 Task: Look for space in Murīdke, Pakistan from 11th June, 2023 to 15th June, 2023 for 2 adults in price range Rs.7000 to Rs.16000. Place can be private room with 1  bedroom having 2 beds and 1 bathroom. Property type can be house, flat, guest house, hotel. Booking option can be shelf check-in. Required host language is English.
Action: Mouse moved to (558, 86)
Screenshot: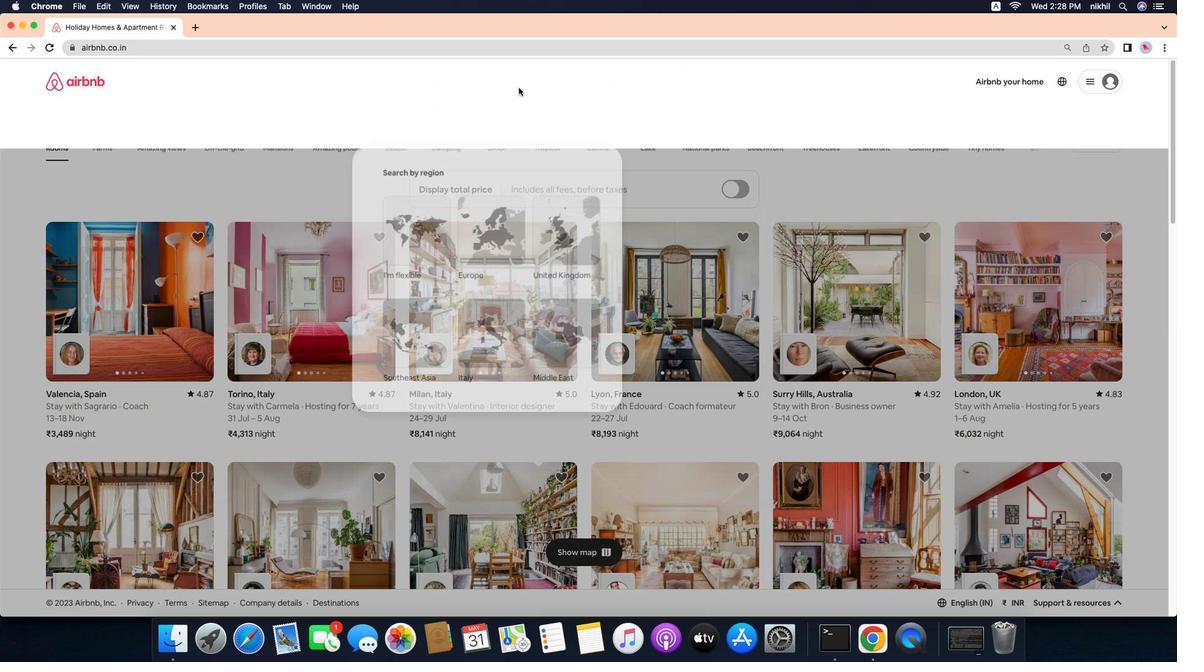 
Action: Mouse pressed left at (558, 86)
Screenshot: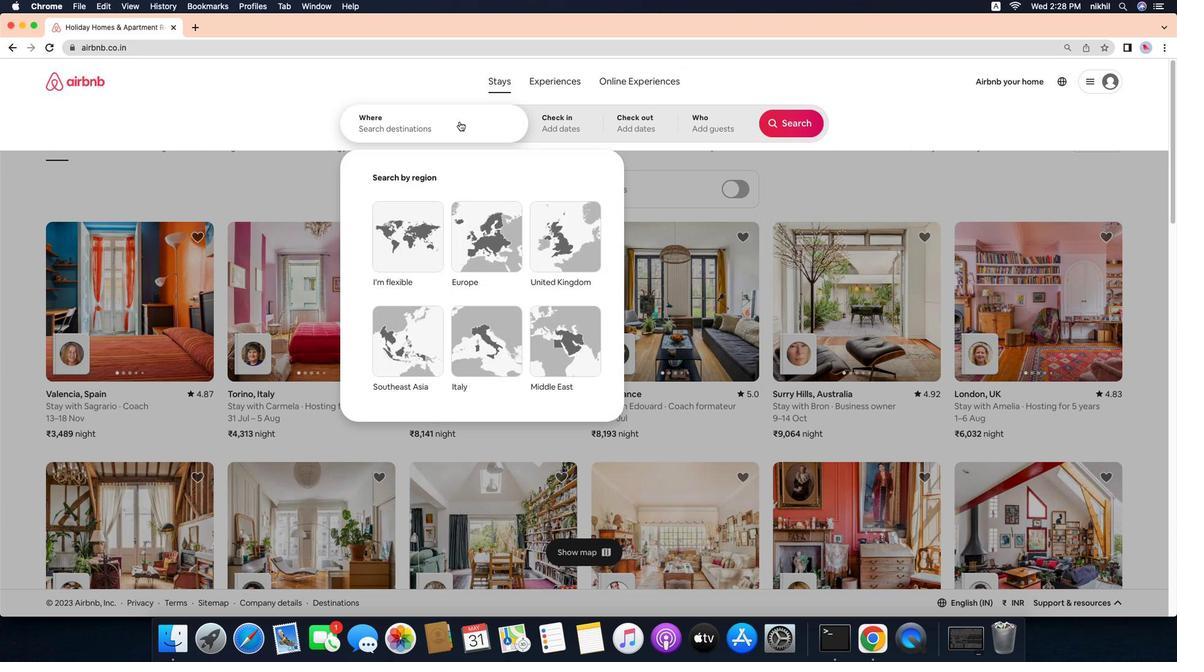 
Action: Mouse moved to (555, 92)
Screenshot: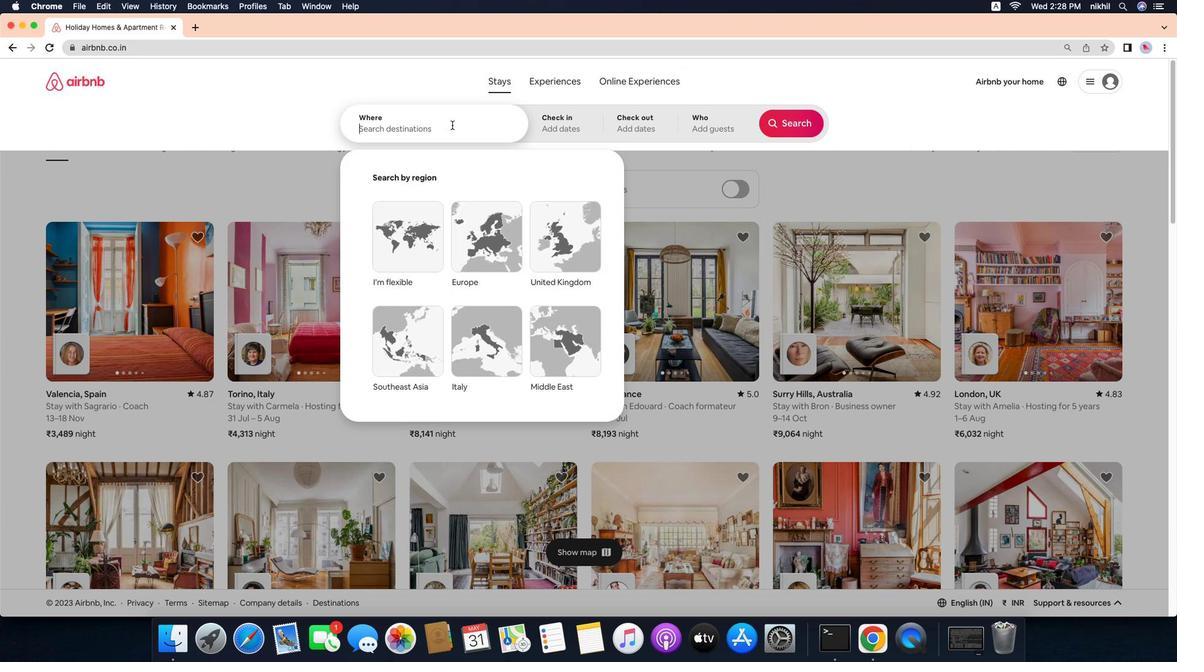 
Action: Mouse pressed left at (555, 92)
Screenshot: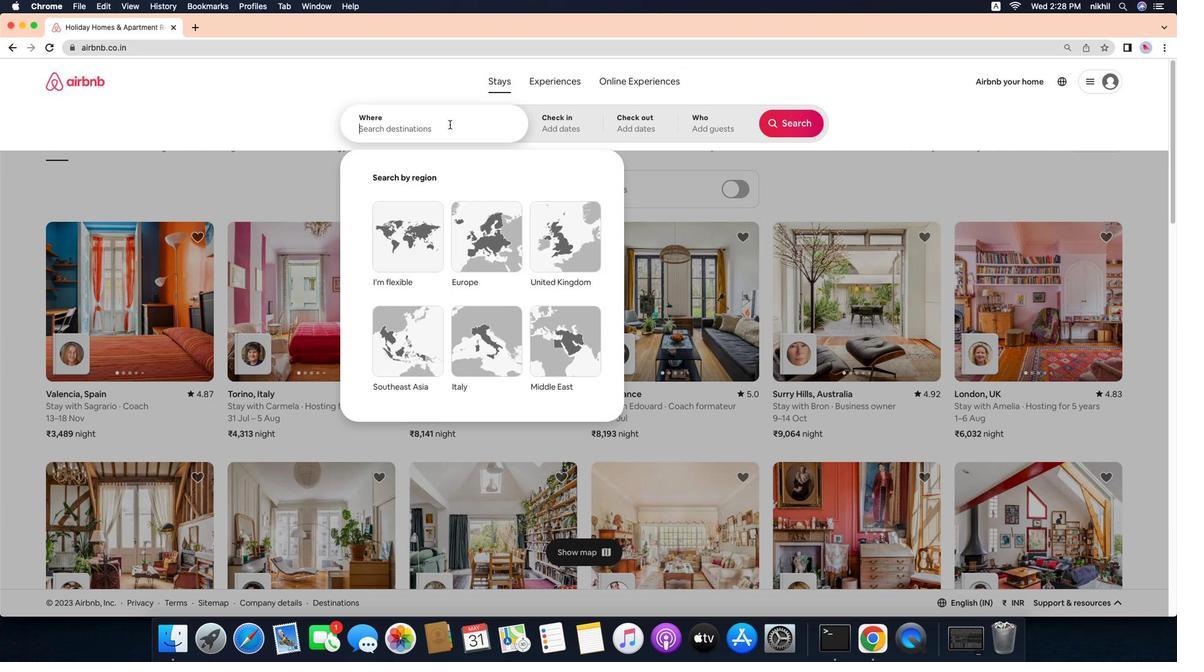 
Action: Mouse moved to (482, 133)
Screenshot: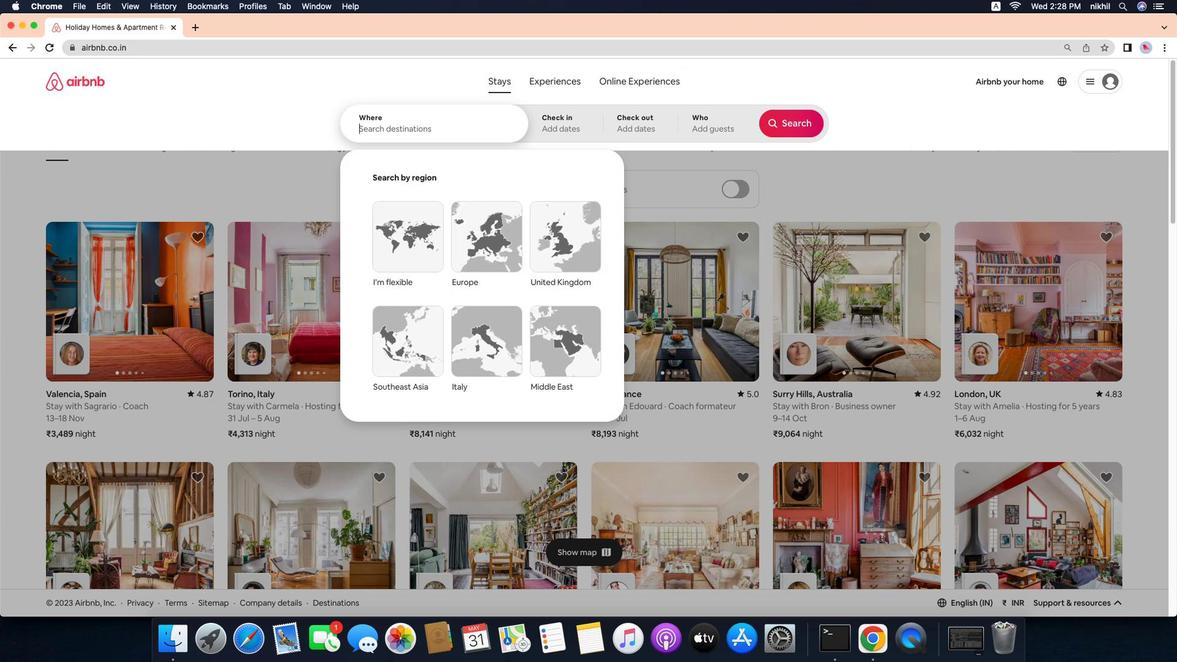 
Action: Mouse pressed left at (482, 133)
Screenshot: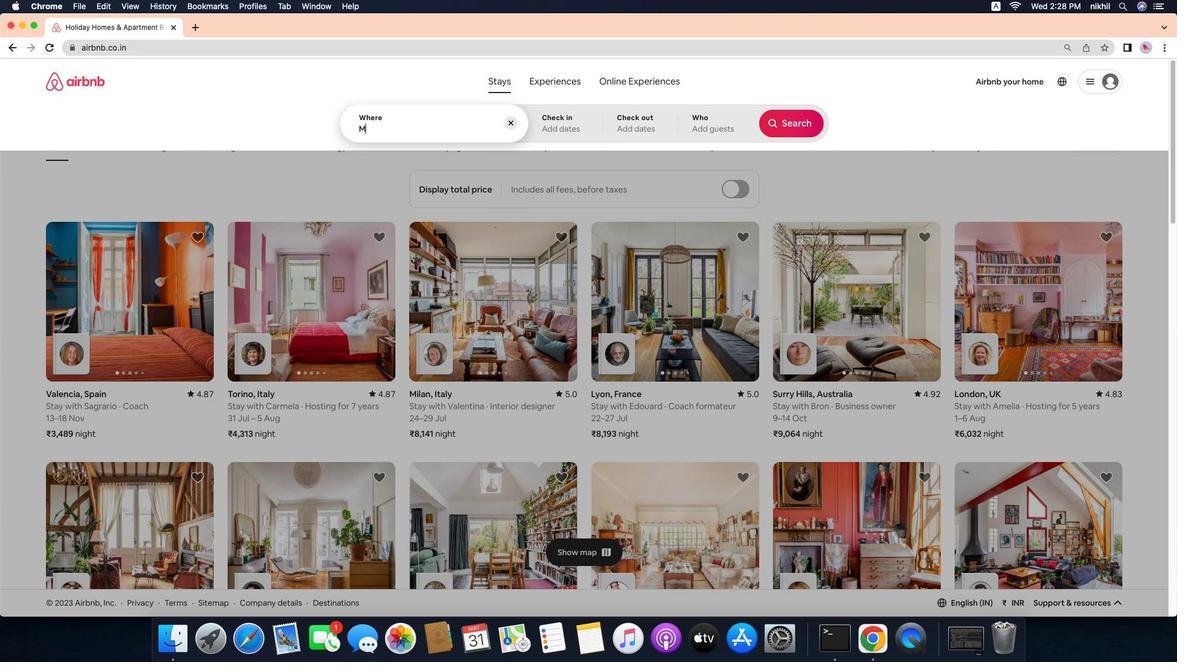 
Action: Mouse moved to (479, 132)
Screenshot: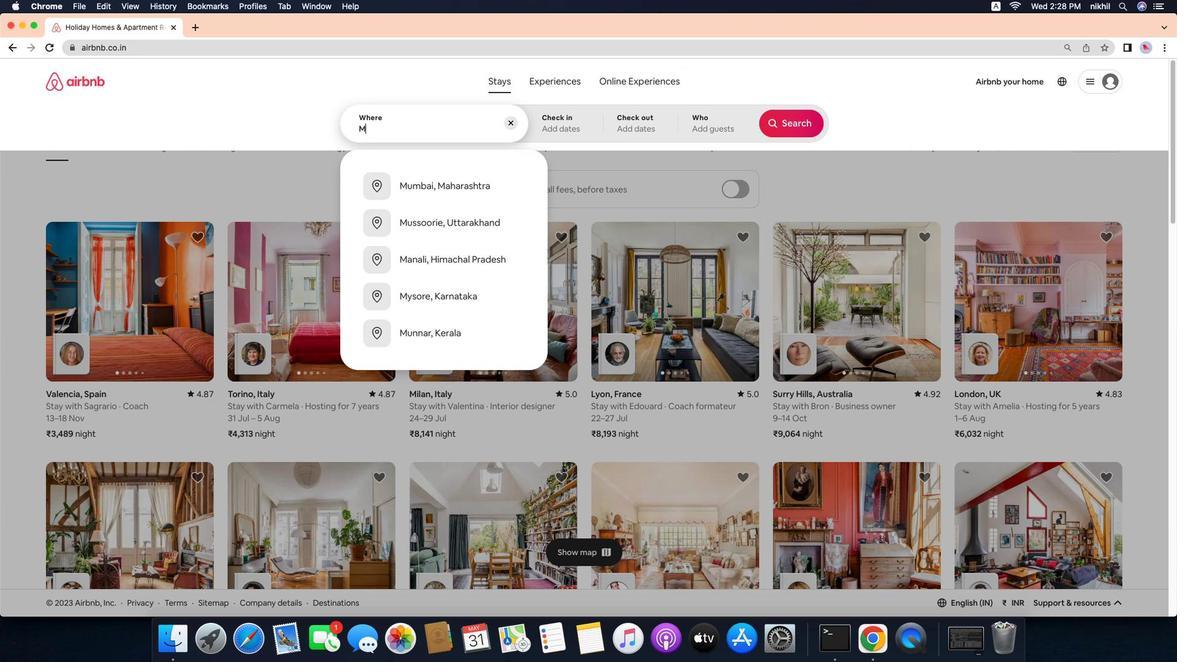 
Action: Key pressed Key.caps_lock'M'Key.caps_lock'u''r''i''d''k''e'','
Screenshot: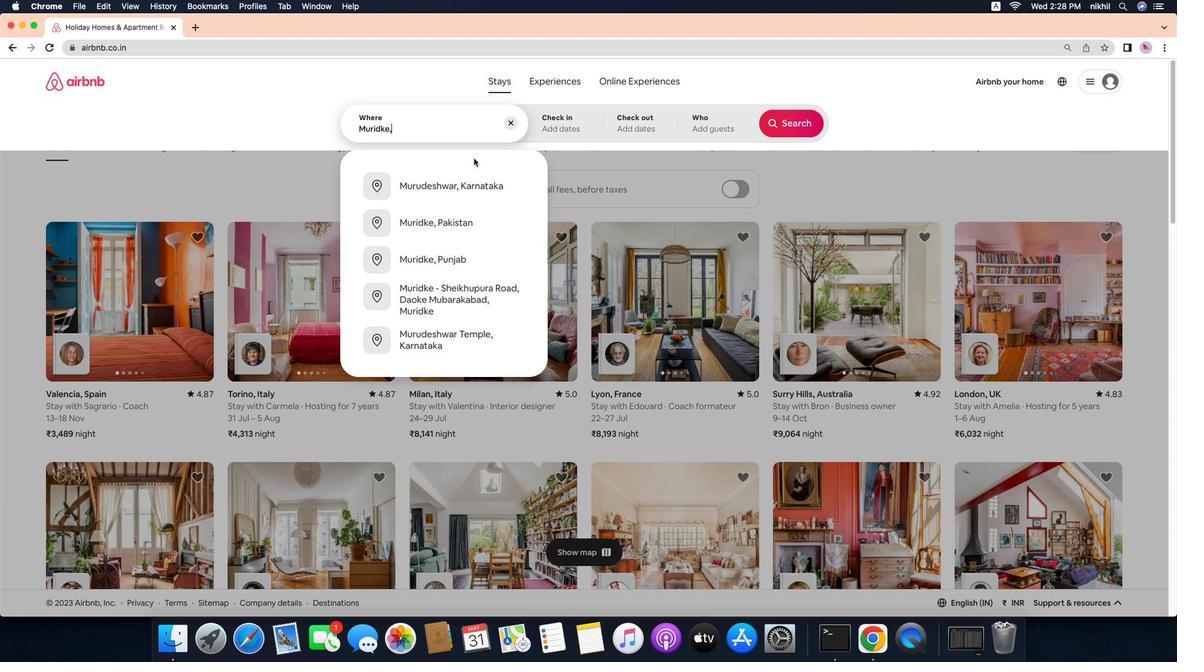 
Action: Mouse moved to (498, 240)
Screenshot: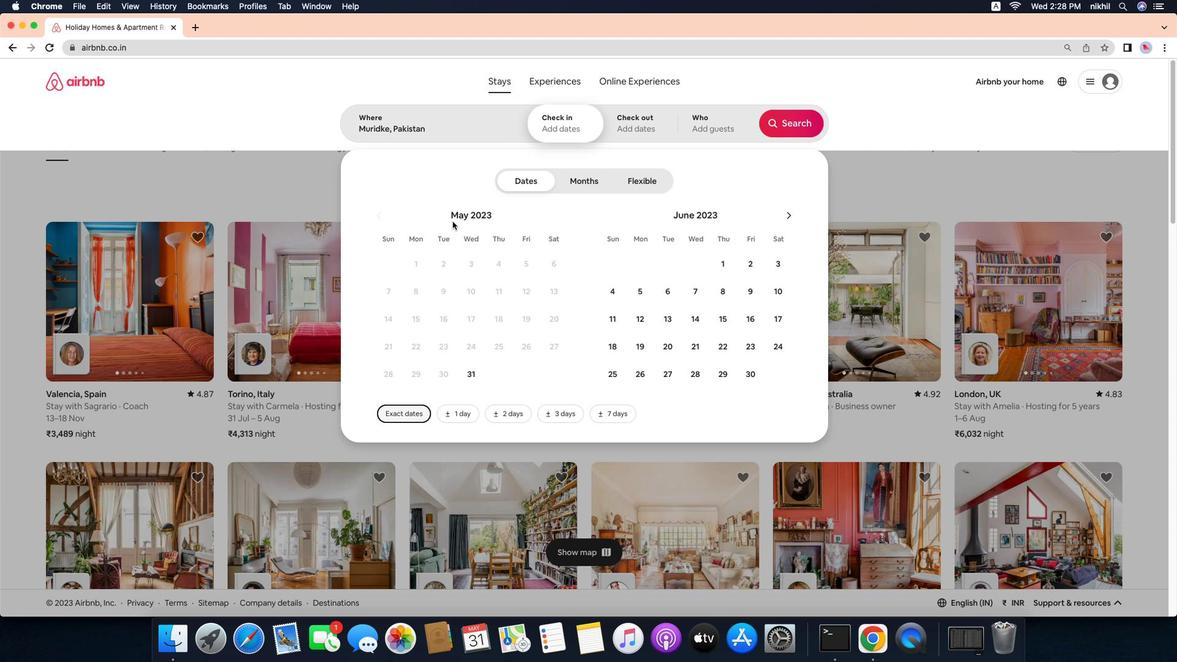 
Action: Mouse pressed left at (498, 240)
Screenshot: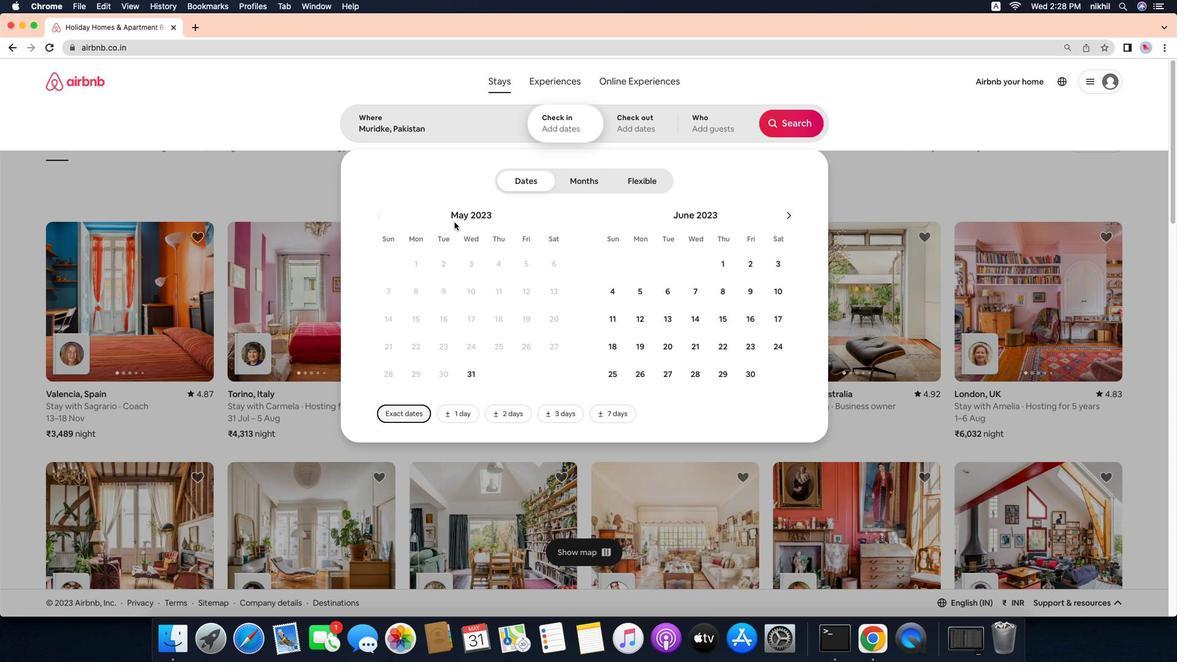 
Action: Mouse moved to (657, 339)
Screenshot: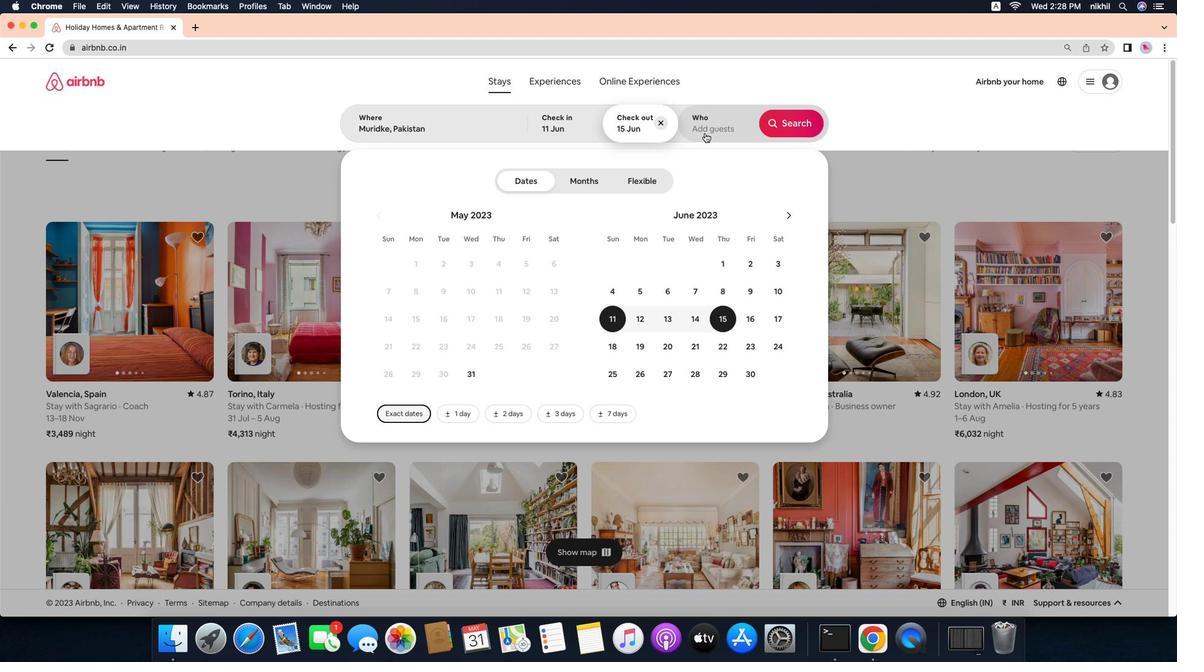 
Action: Mouse pressed left at (657, 339)
Screenshot: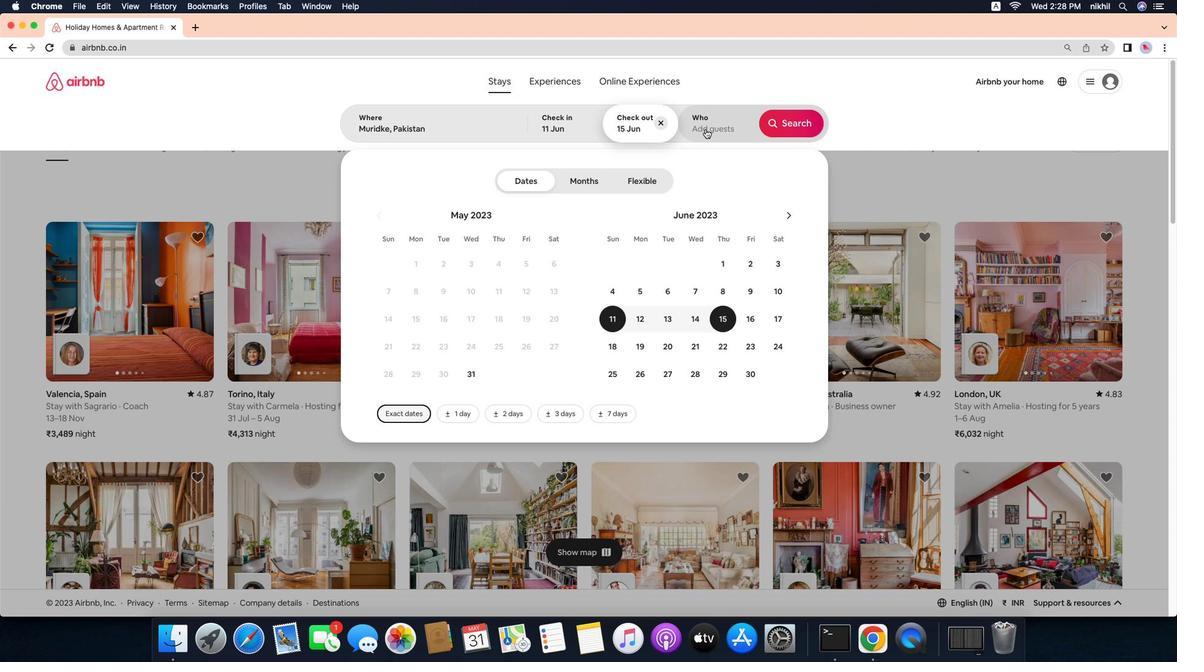 
Action: Mouse moved to (761, 343)
Screenshot: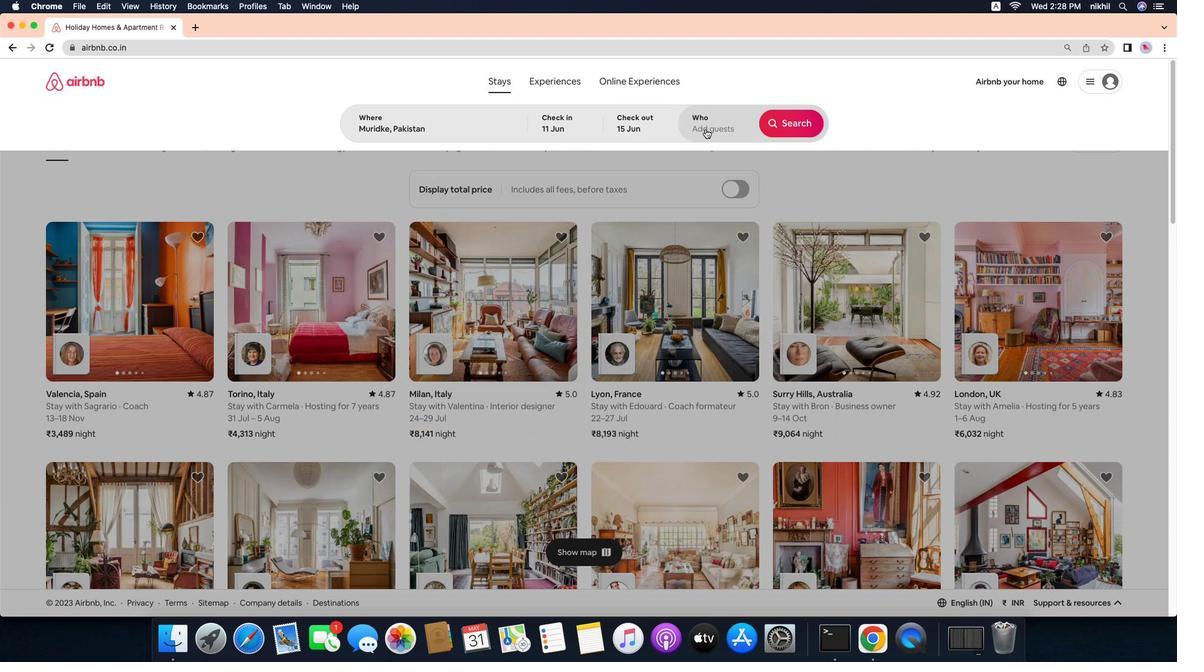 
Action: Mouse pressed left at (761, 343)
Screenshot: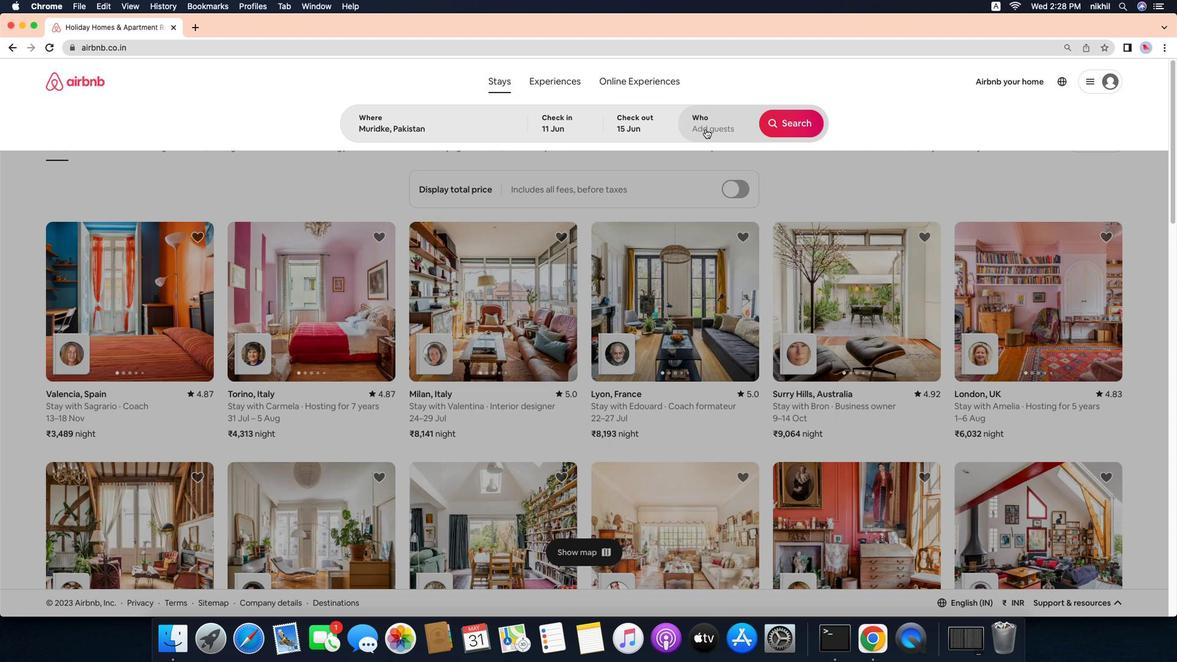 
Action: Mouse moved to (752, 137)
Screenshot: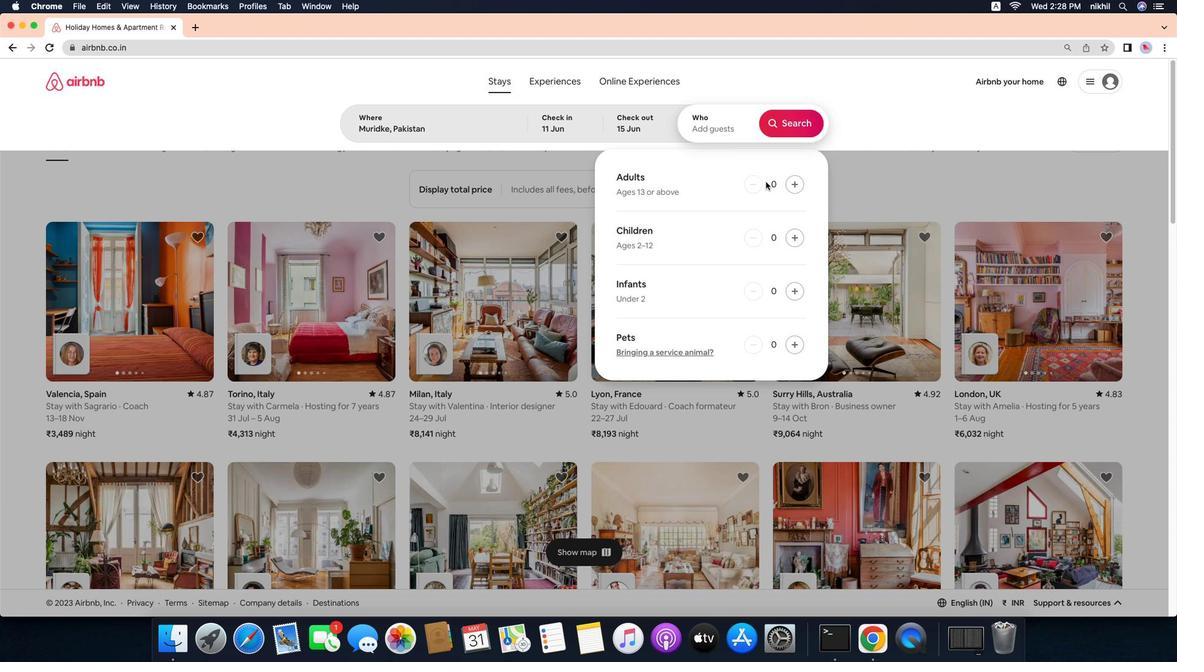
Action: Mouse pressed left at (752, 137)
Screenshot: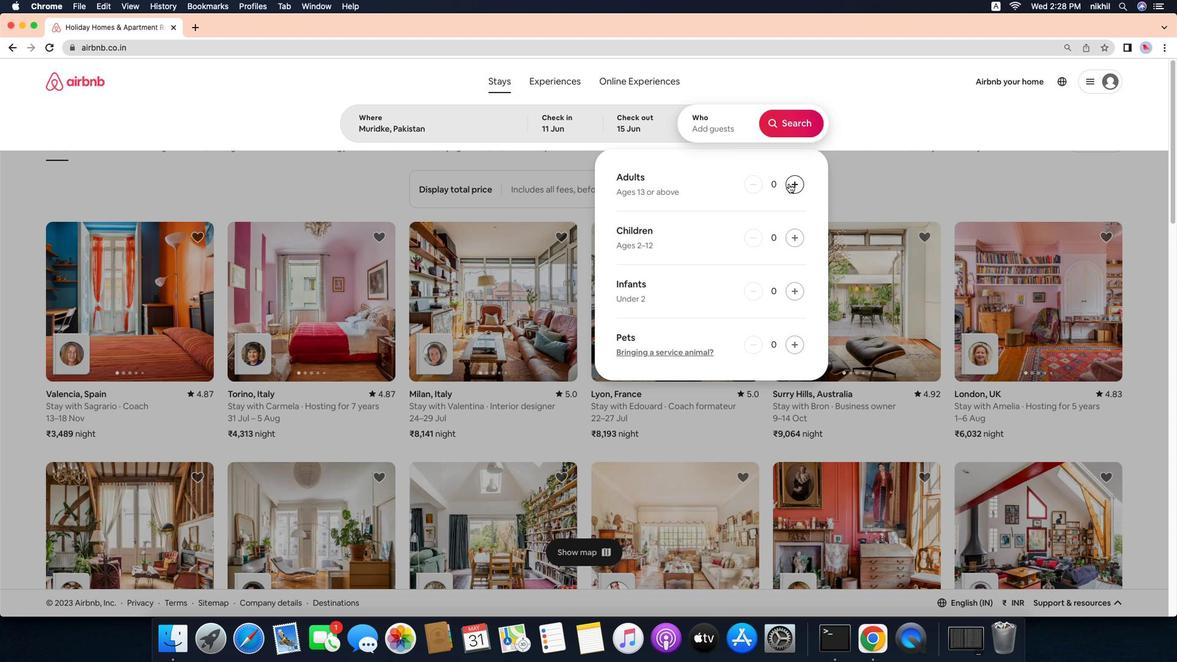 
Action: Mouse moved to (842, 195)
Screenshot: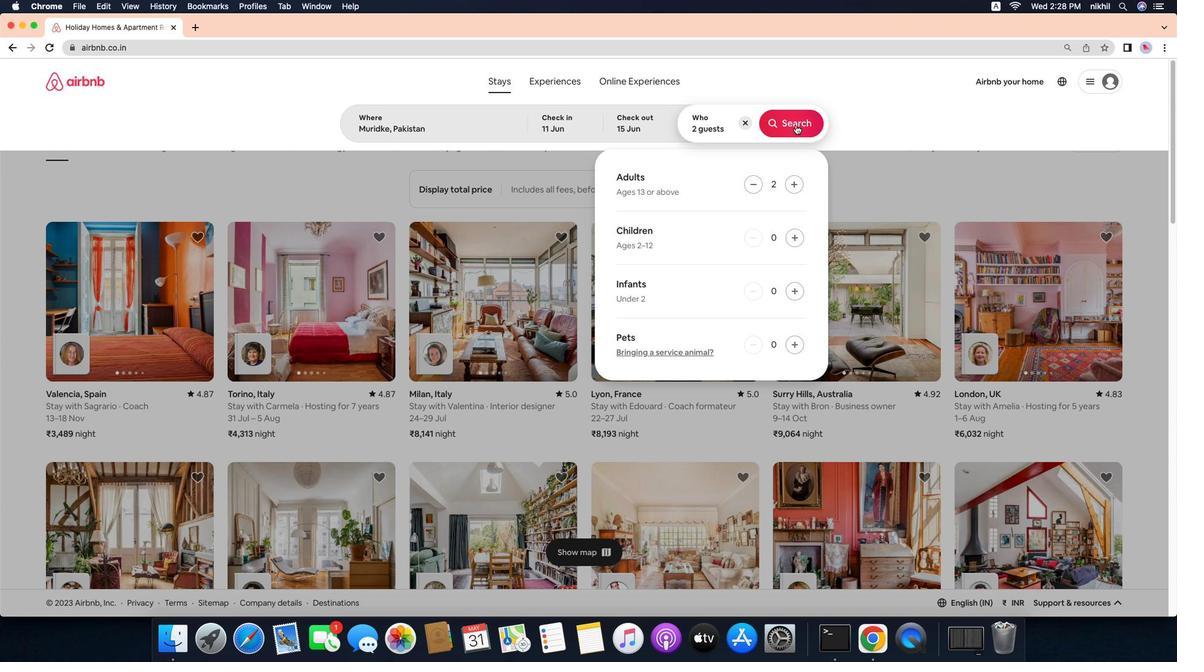 
Action: Mouse pressed left at (842, 195)
Screenshot: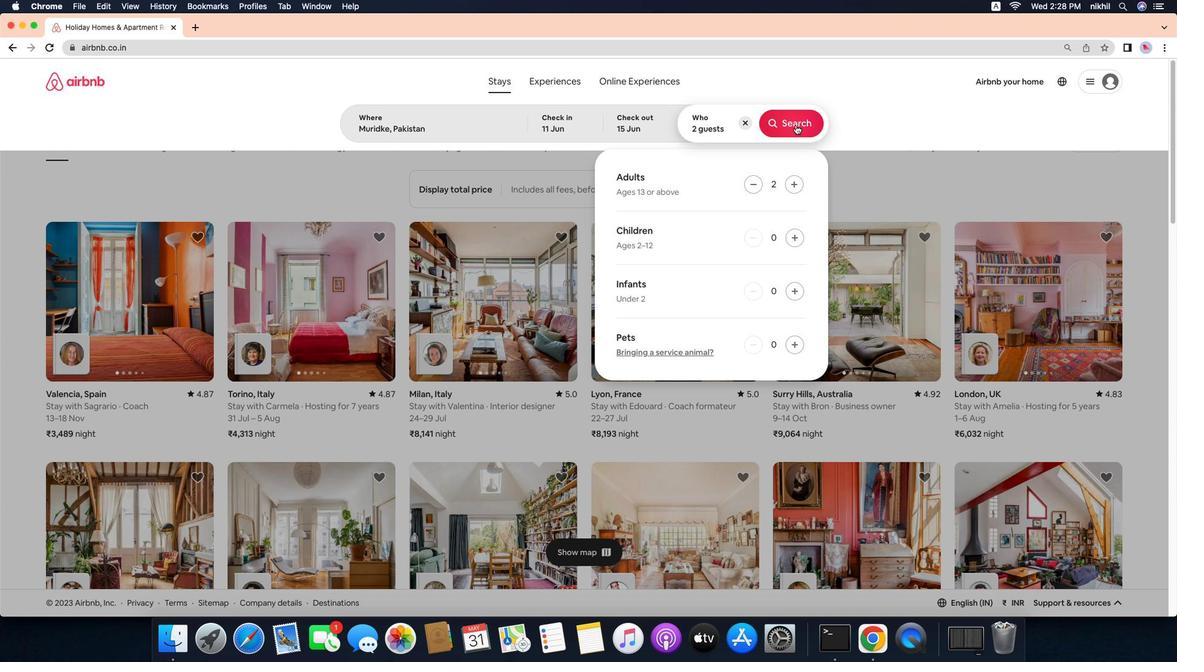 
Action: Mouse pressed left at (842, 195)
Screenshot: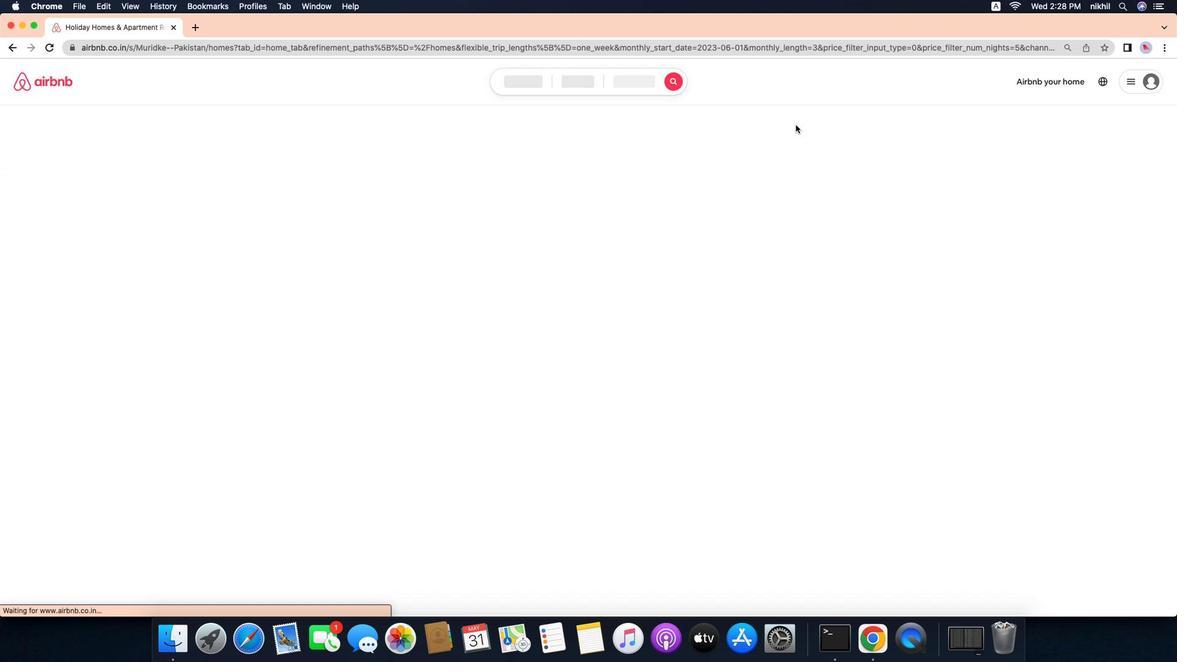
Action: Mouse moved to (849, 133)
Screenshot: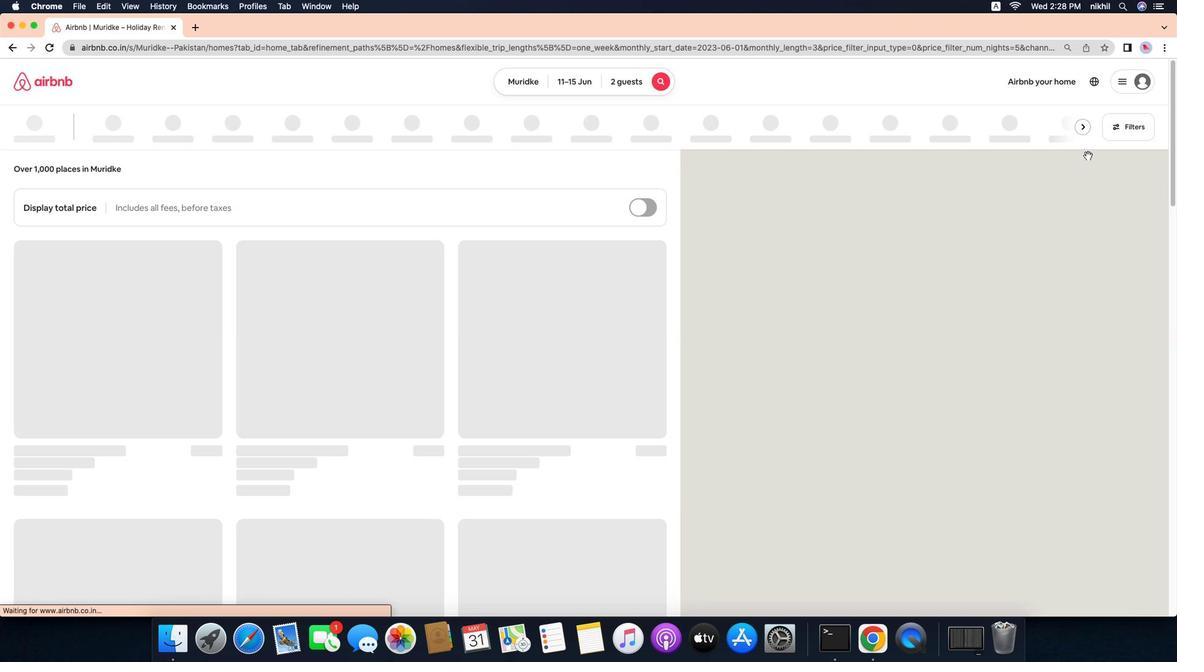 
Action: Mouse pressed left at (849, 133)
Screenshot: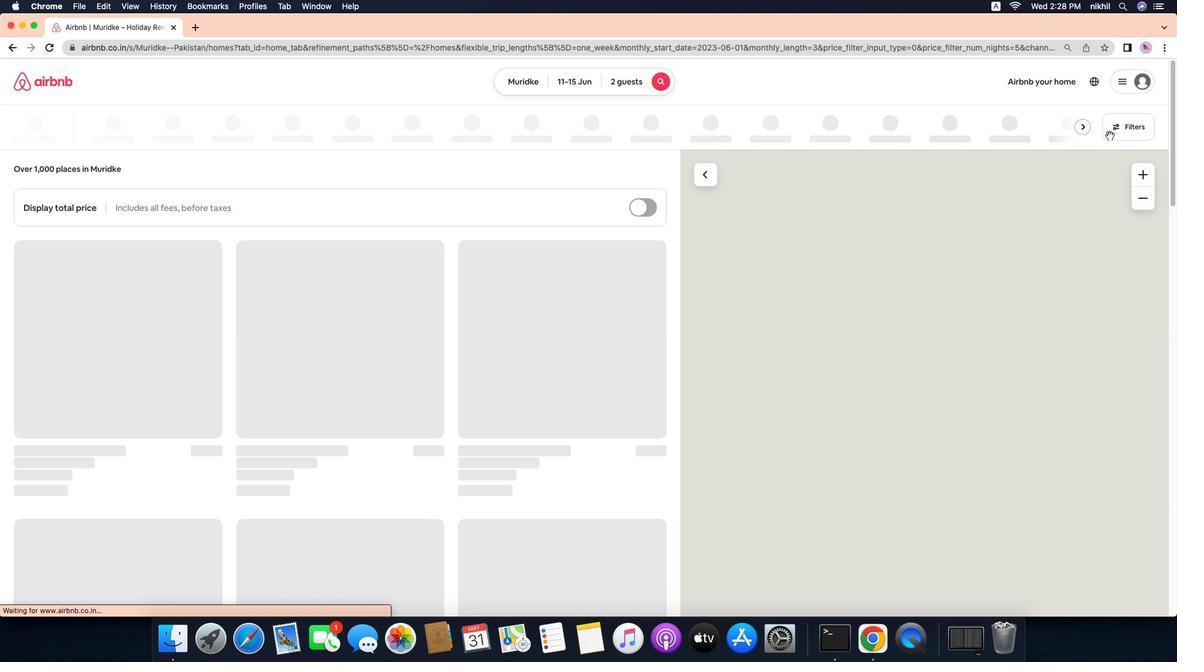 
Action: Mouse moved to (1187, 139)
Screenshot: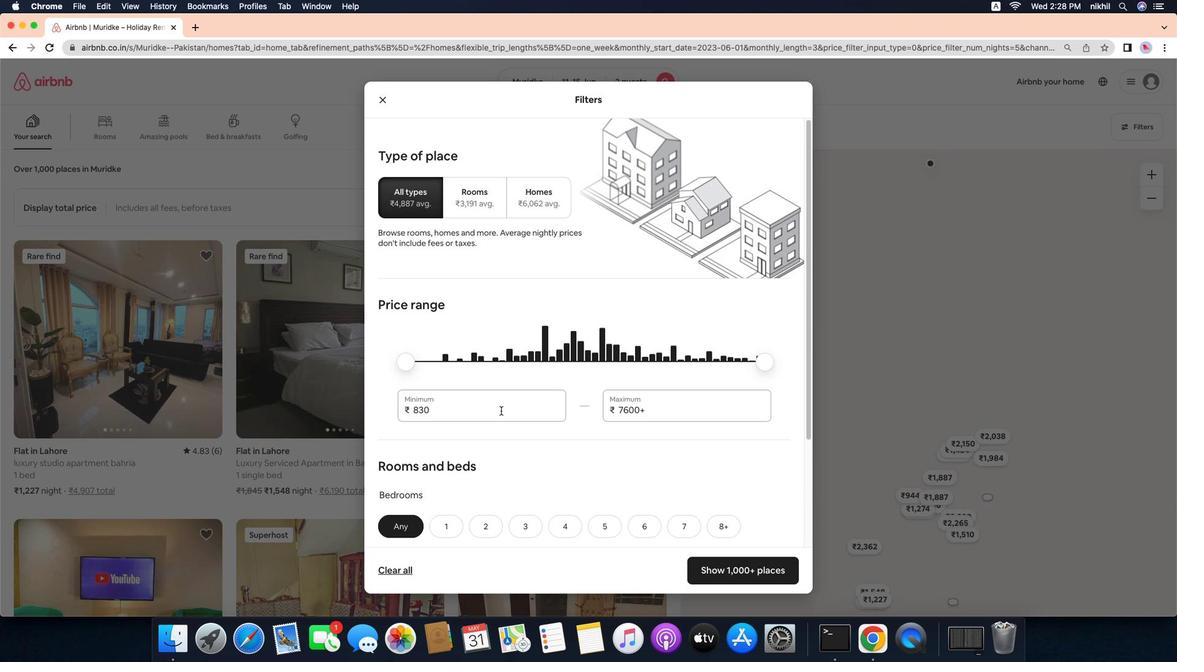 
Action: Mouse pressed left at (1187, 139)
Screenshot: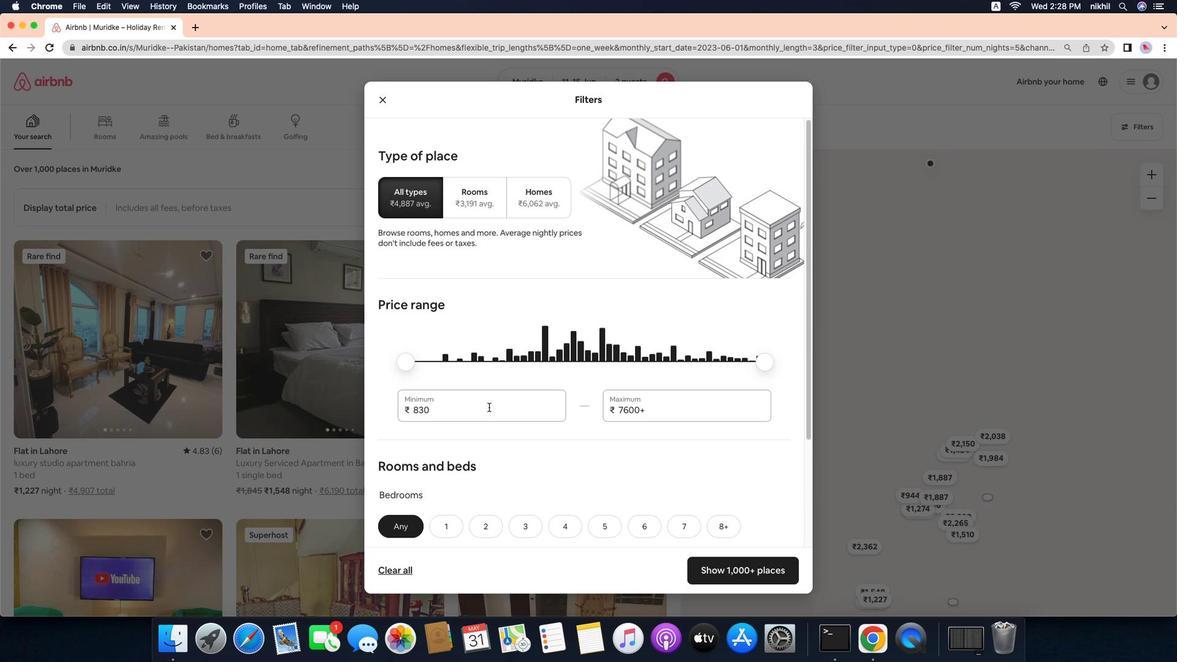 
Action: Mouse moved to (511, 433)
Screenshot: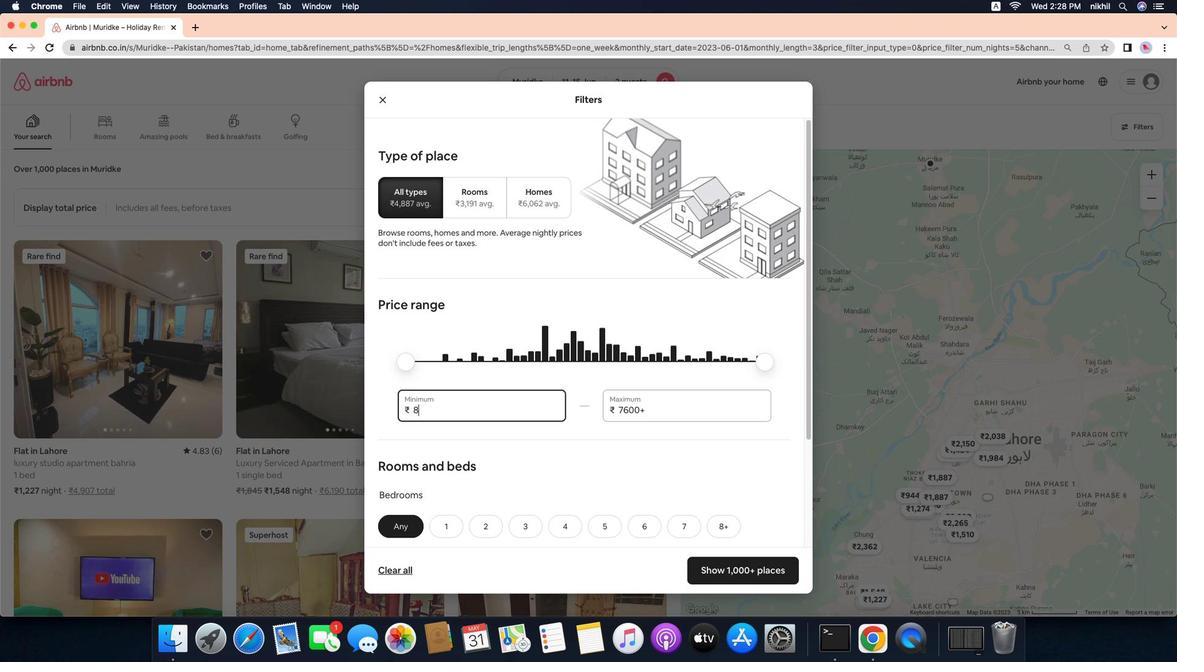 
Action: Mouse pressed left at (511, 433)
Screenshot: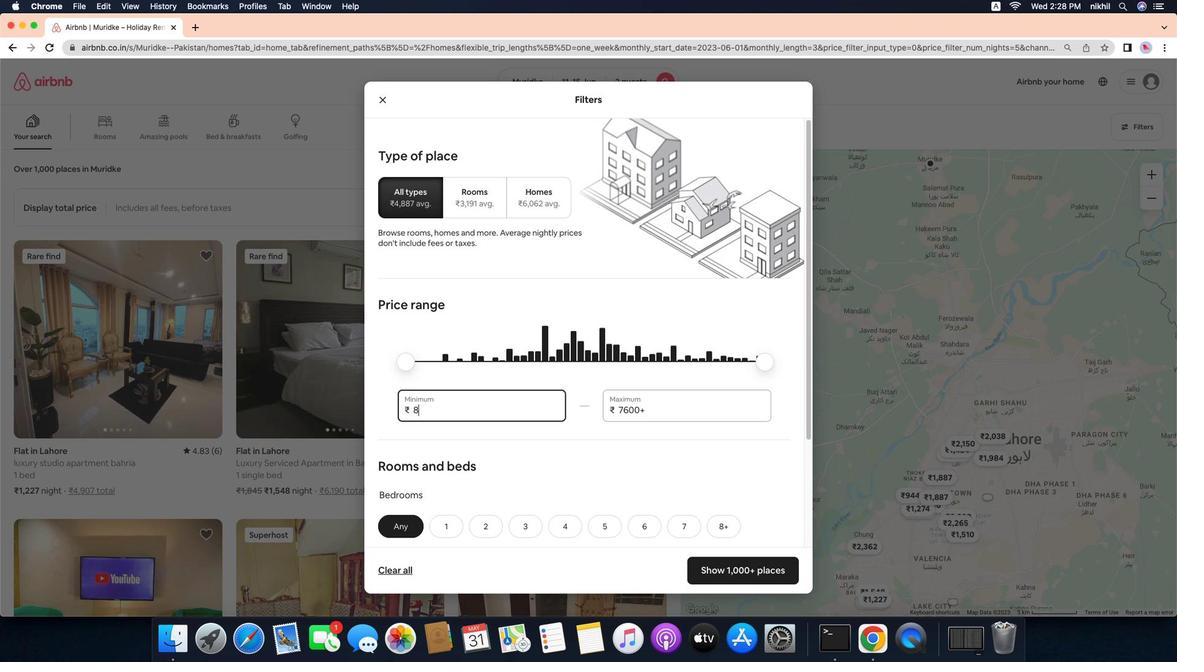
Action: Mouse moved to (509, 431)
Screenshot: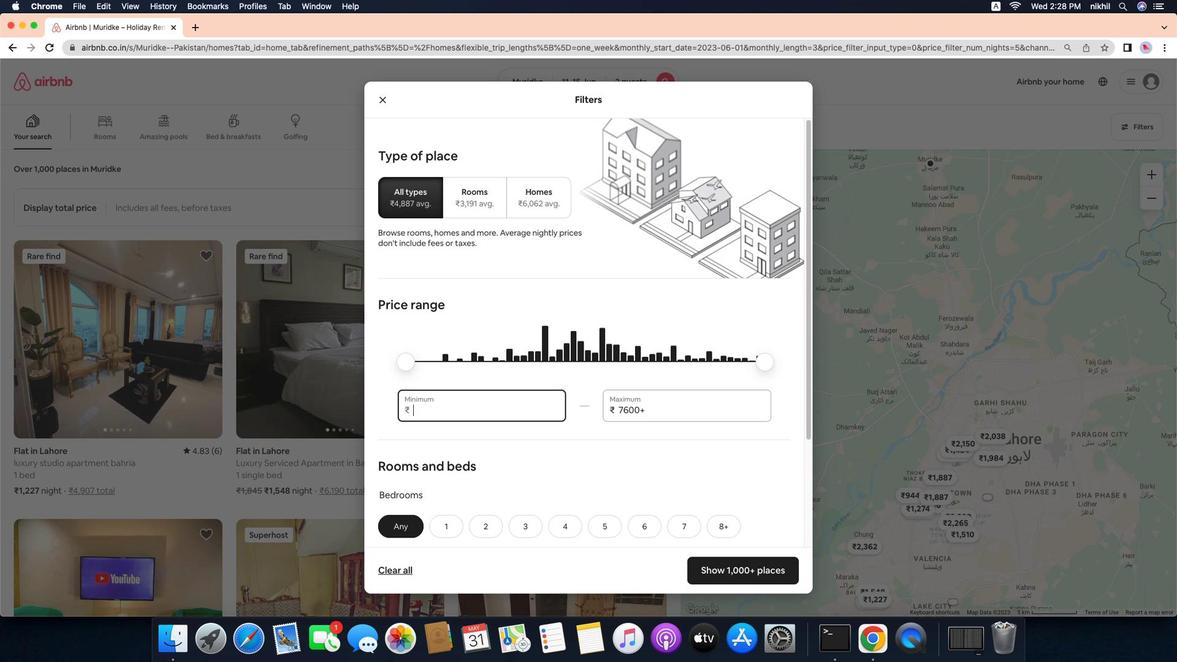 
Action: Key pressed Key.backspaceKey.backspaceKey.backspaceKey.backspace'7''0''0''0'
Screenshot: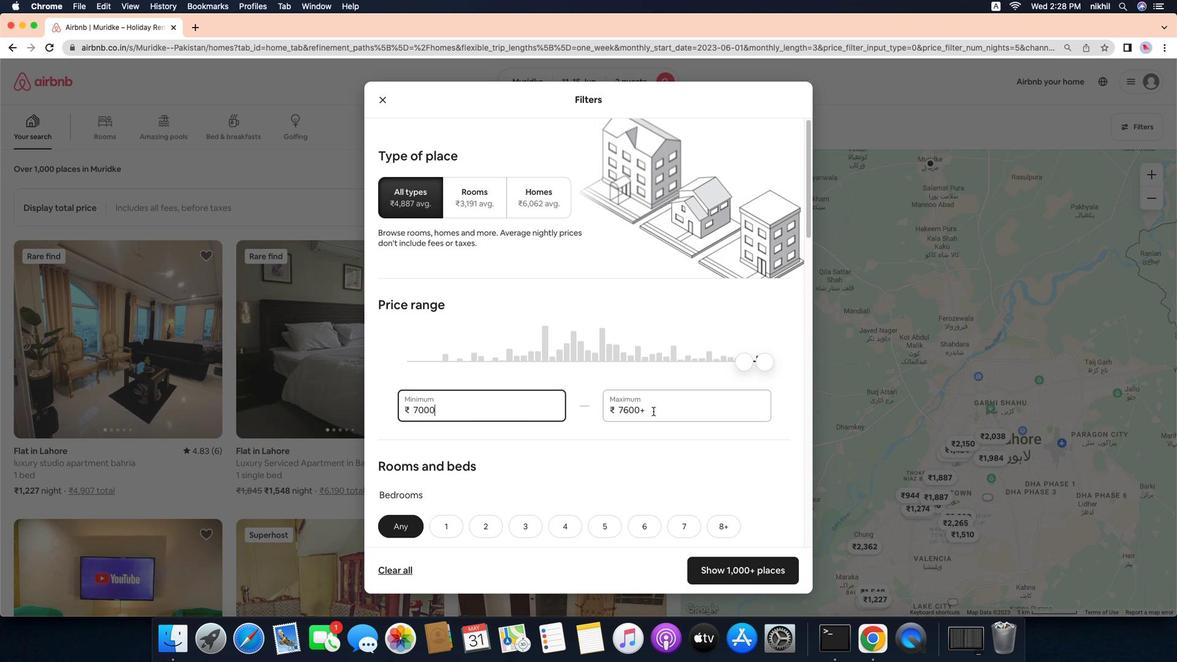 
Action: Mouse moved to (699, 437)
Screenshot: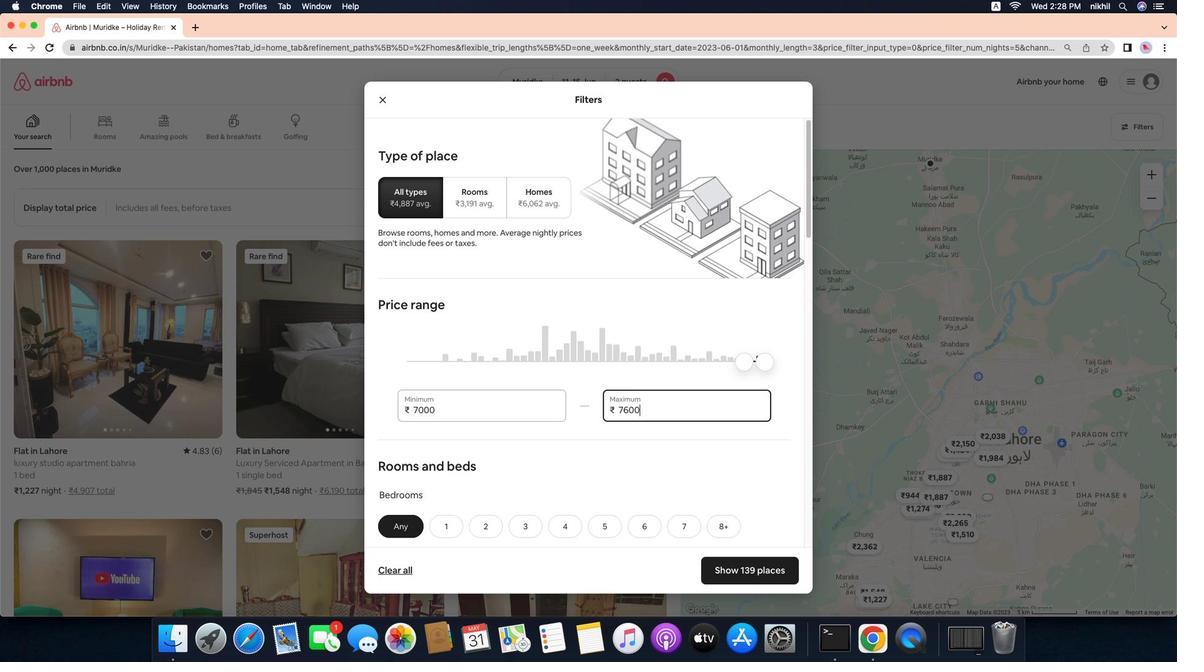 
Action: Mouse pressed left at (699, 437)
Screenshot: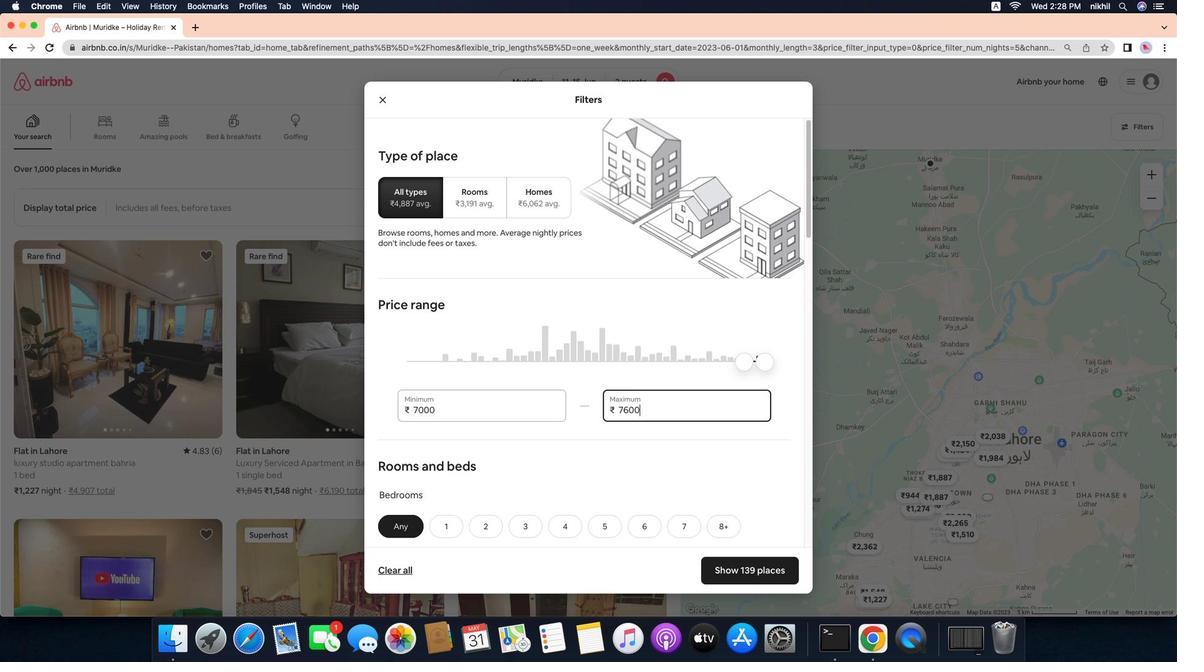 
Action: Mouse moved to (698, 437)
Screenshot: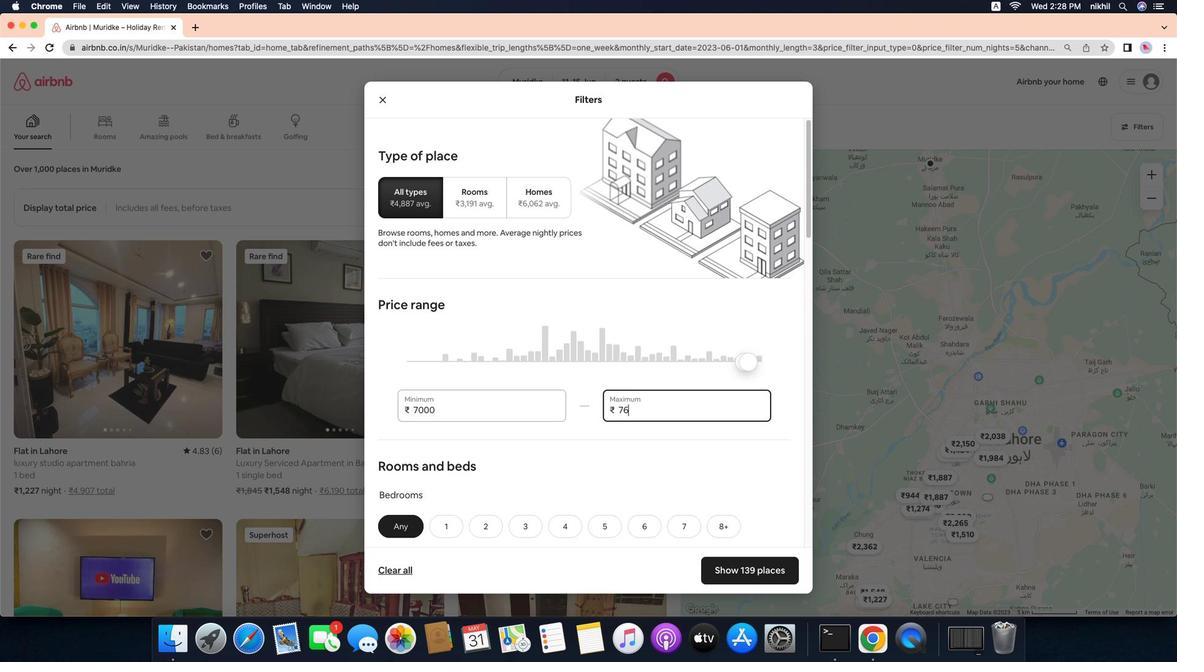 
Action: Key pressed Key.backspaceKey.backspaceKey.backspaceKey.backspaceKey.backspace'1''6''0''0''0'
Screenshot: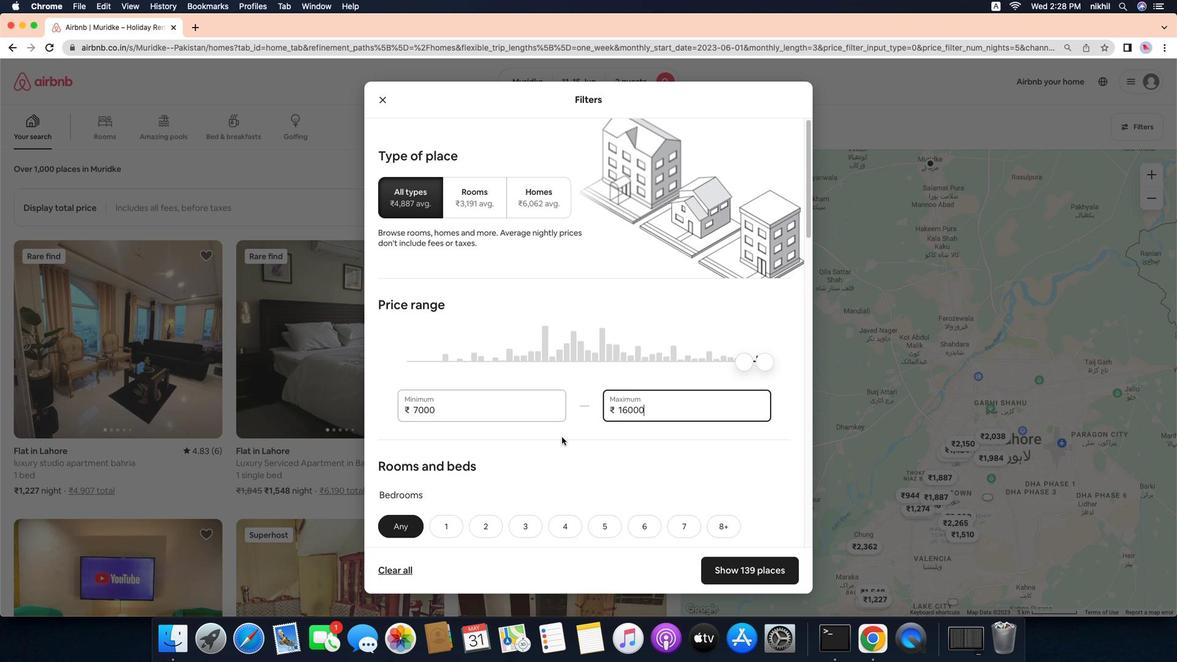 
Action: Mouse moved to (599, 466)
Screenshot: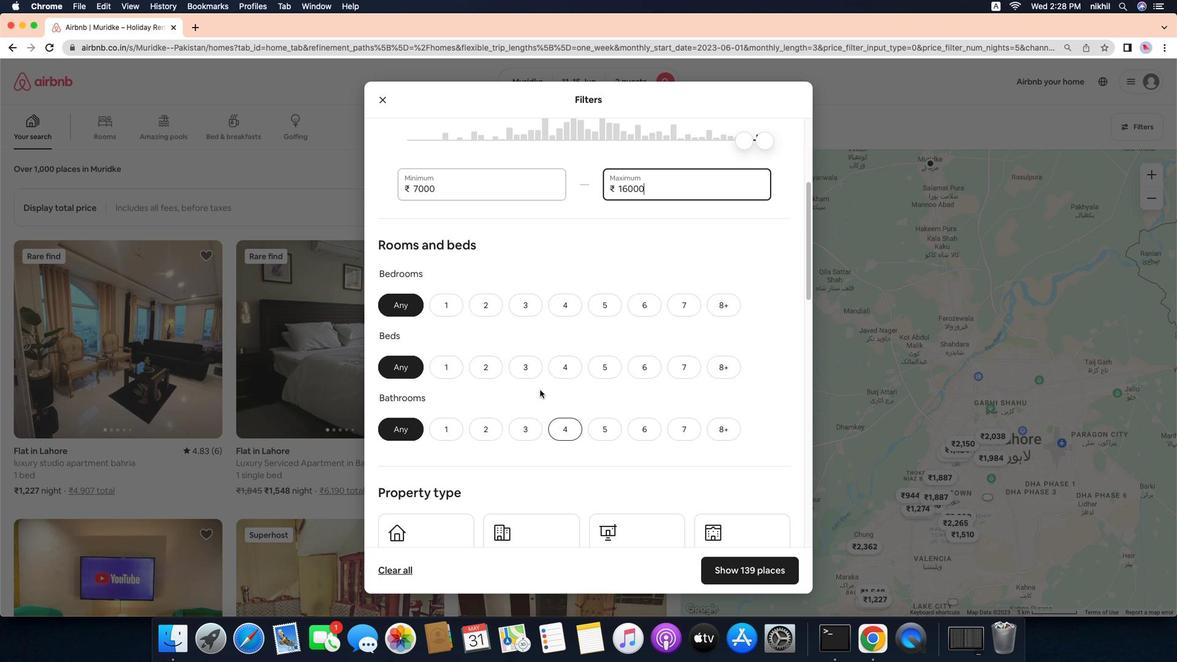 
Action: Mouse scrolled (599, 466) with delta (0, 0)
Screenshot: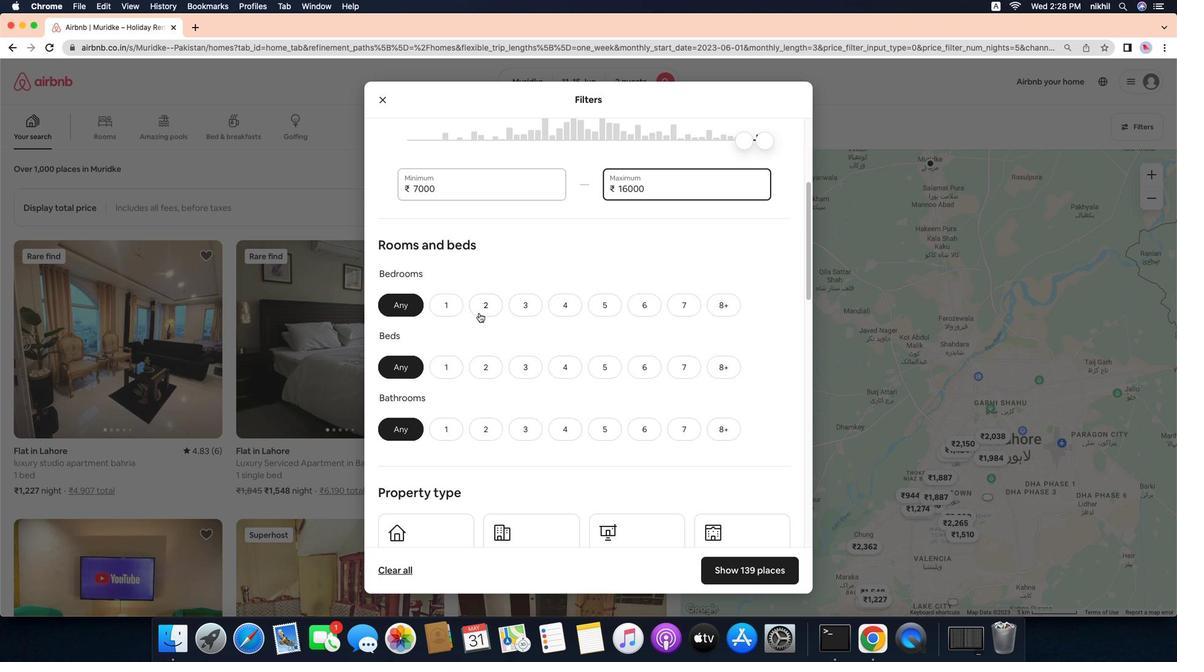 
Action: Mouse scrolled (599, 466) with delta (0, 0)
Screenshot: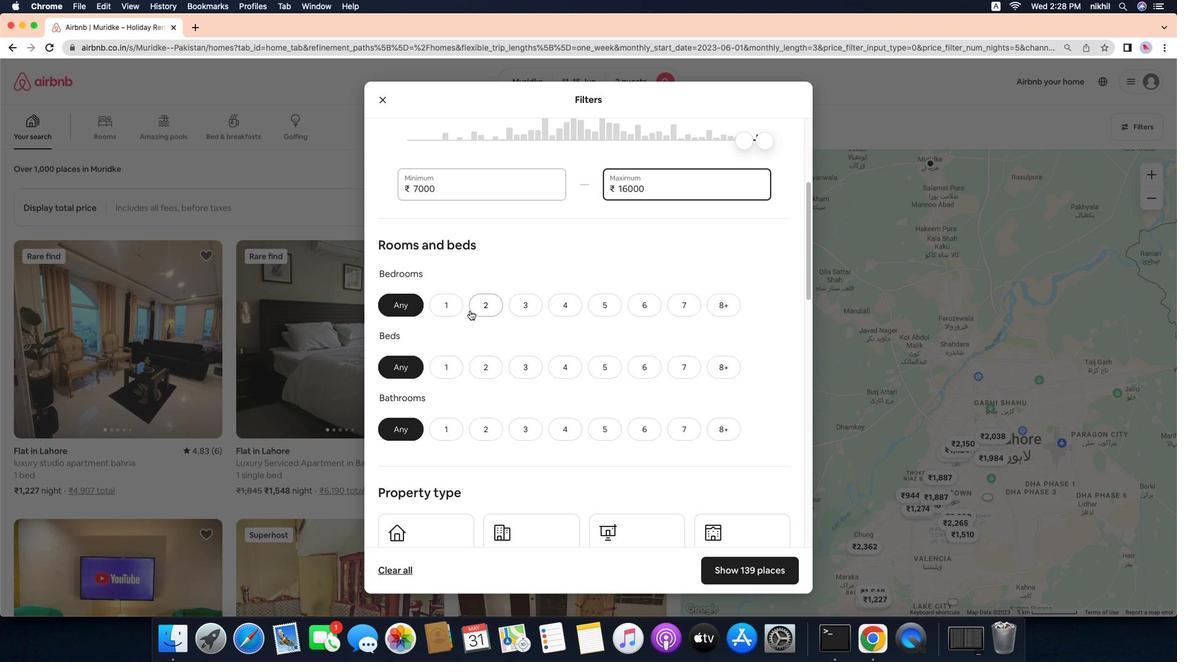 
Action: Mouse scrolled (599, 466) with delta (0, -1)
Screenshot: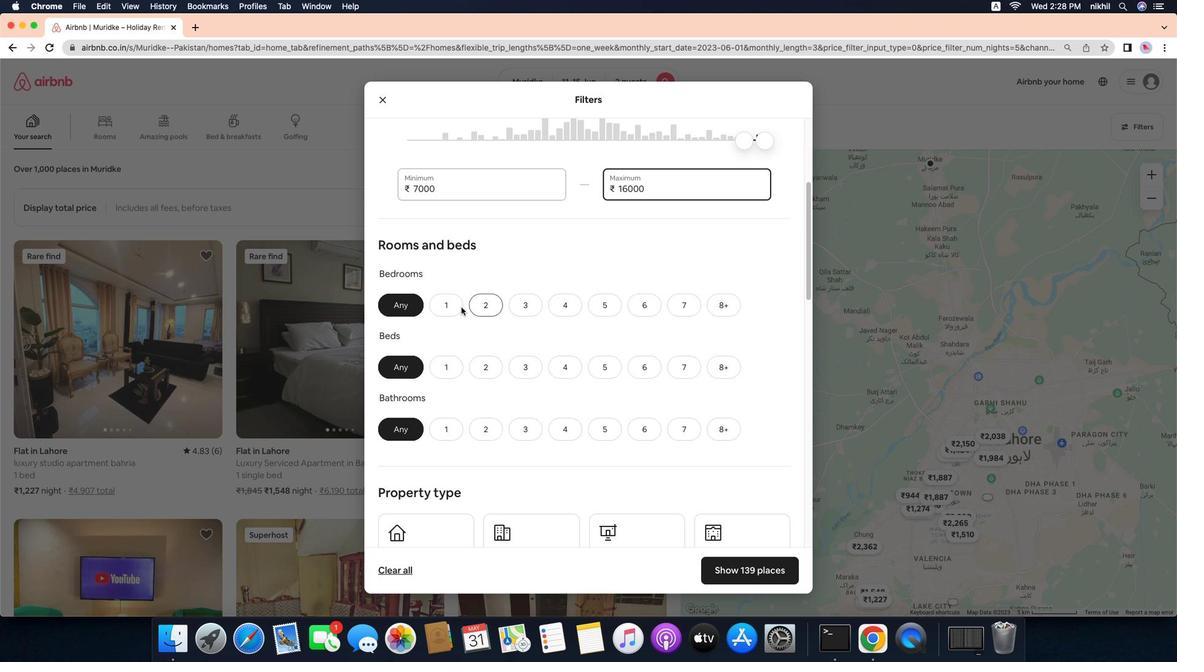 
Action: Mouse scrolled (599, 466) with delta (0, -2)
Screenshot: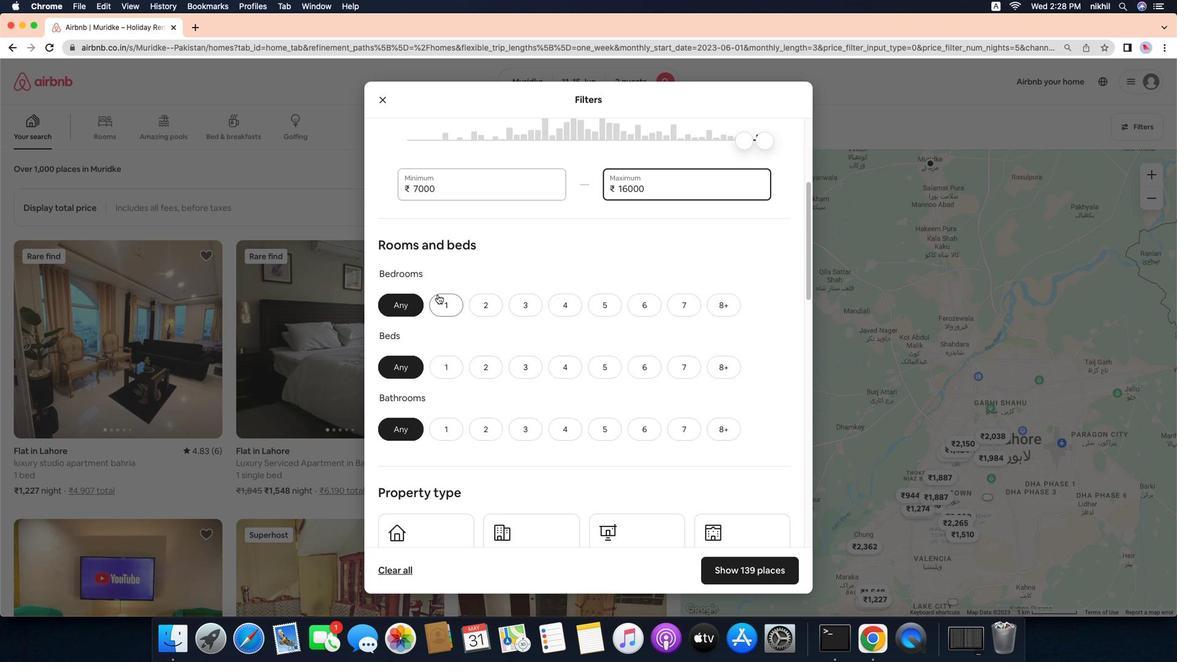 
Action: Mouse moved to (465, 313)
Screenshot: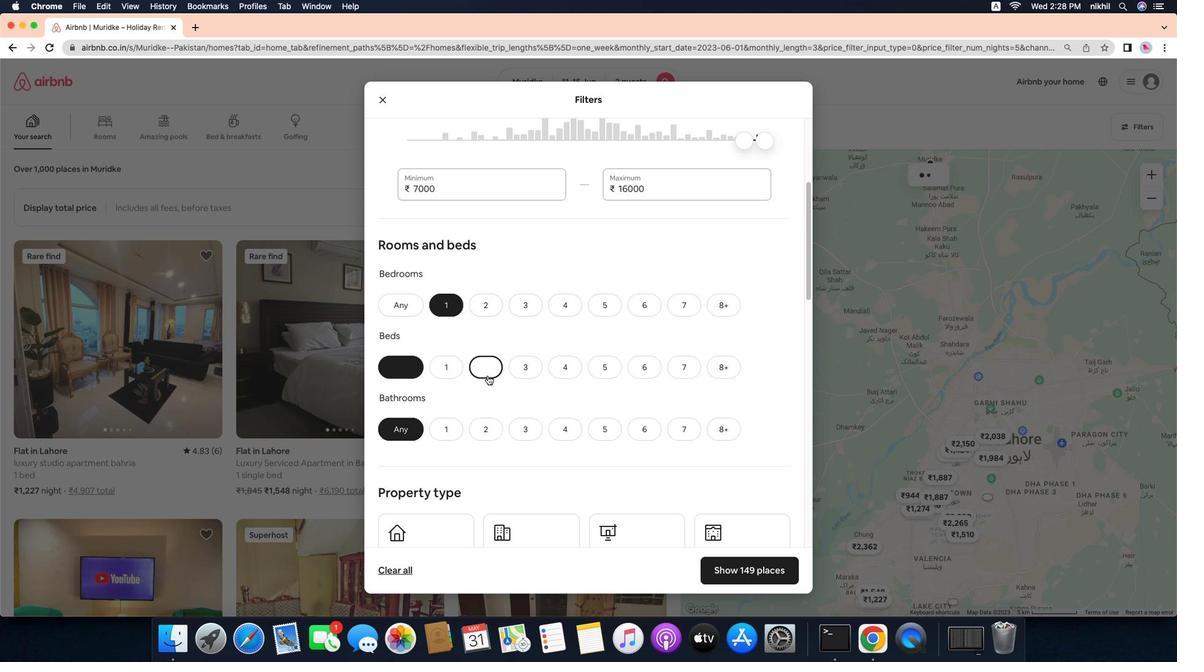 
Action: Mouse pressed left at (465, 313)
Screenshot: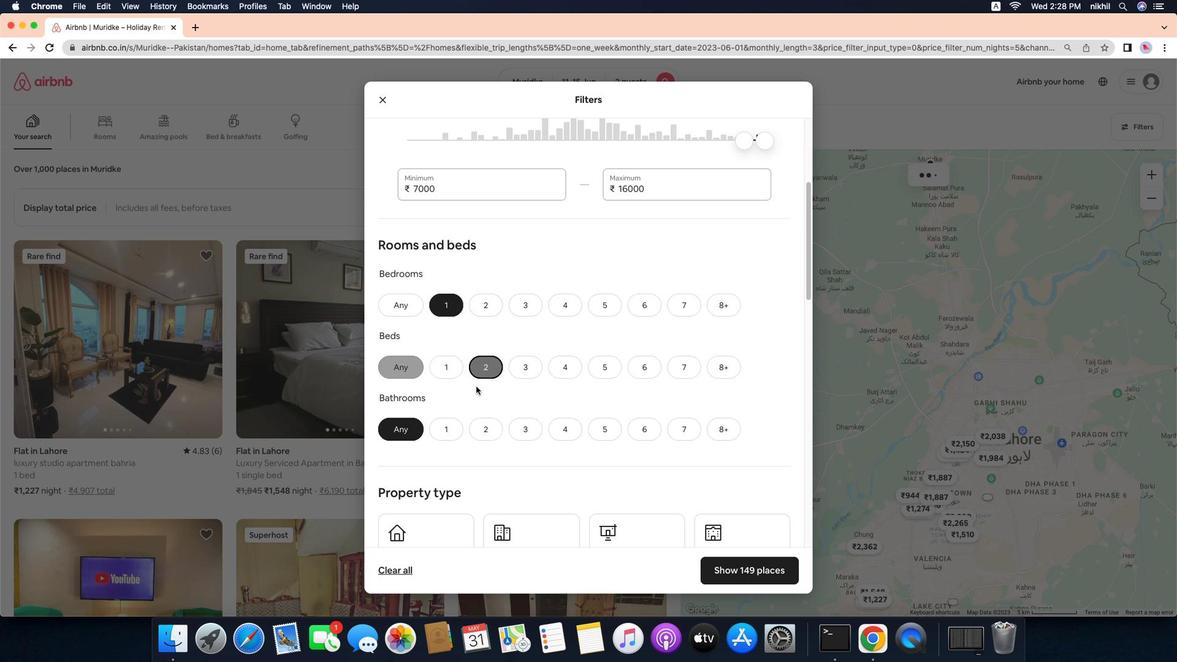 
Action: Mouse moved to (471, 323)
Screenshot: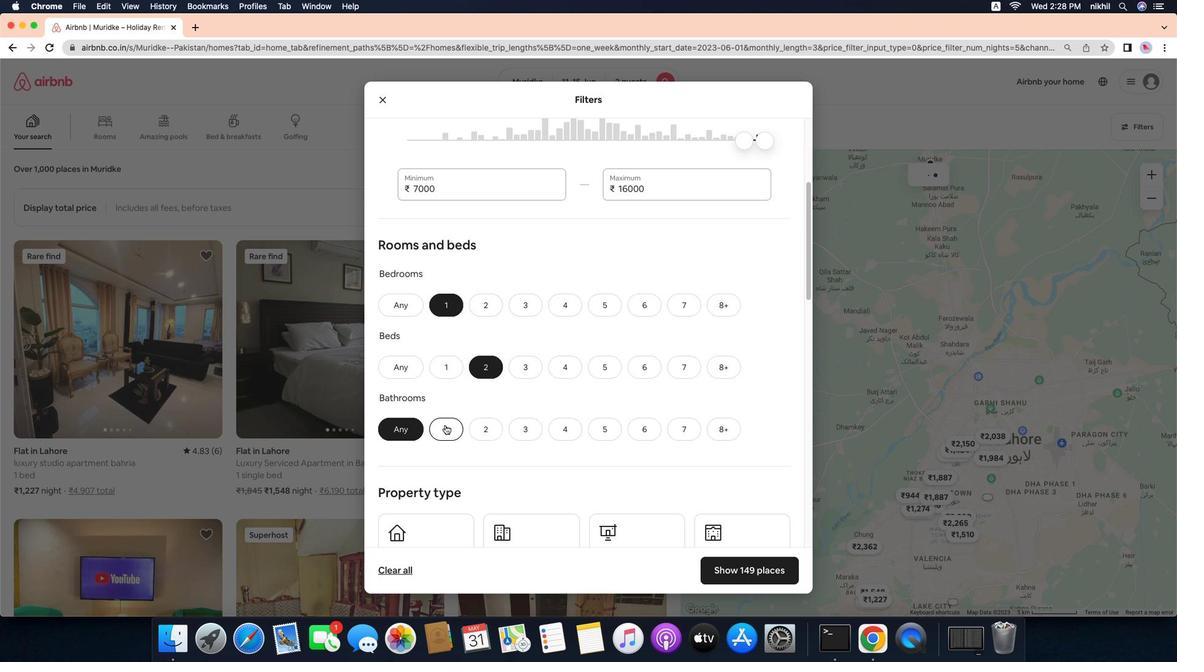 
Action: Mouse pressed left at (471, 323)
Screenshot: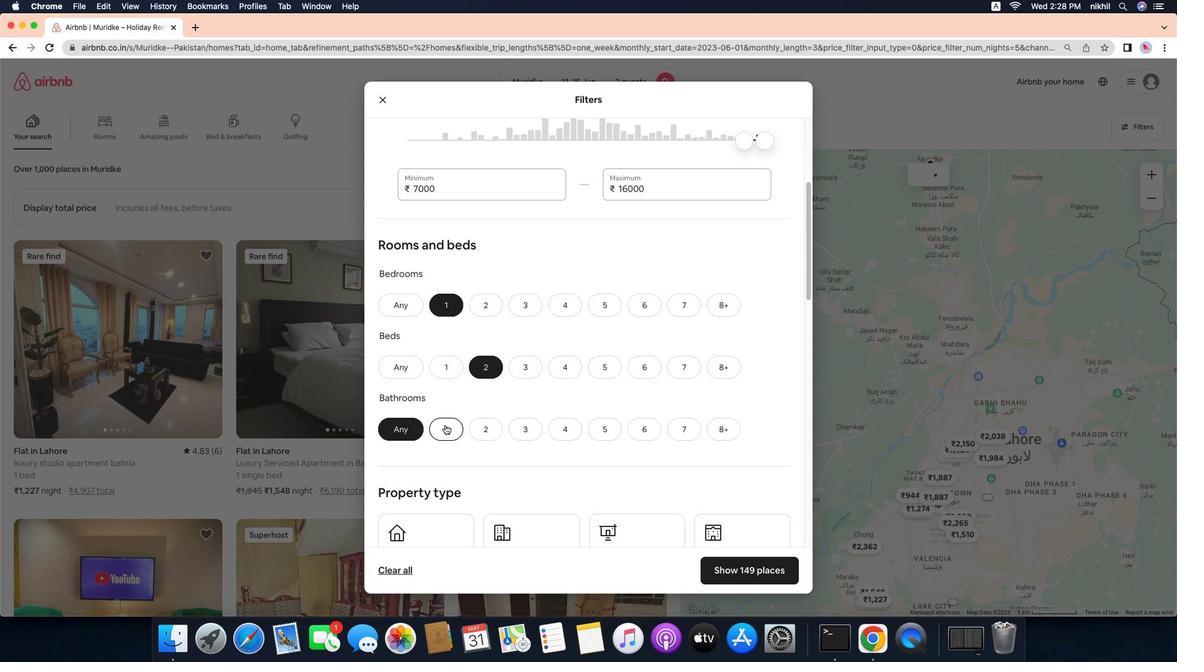
Action: Mouse moved to (523, 396)
Screenshot: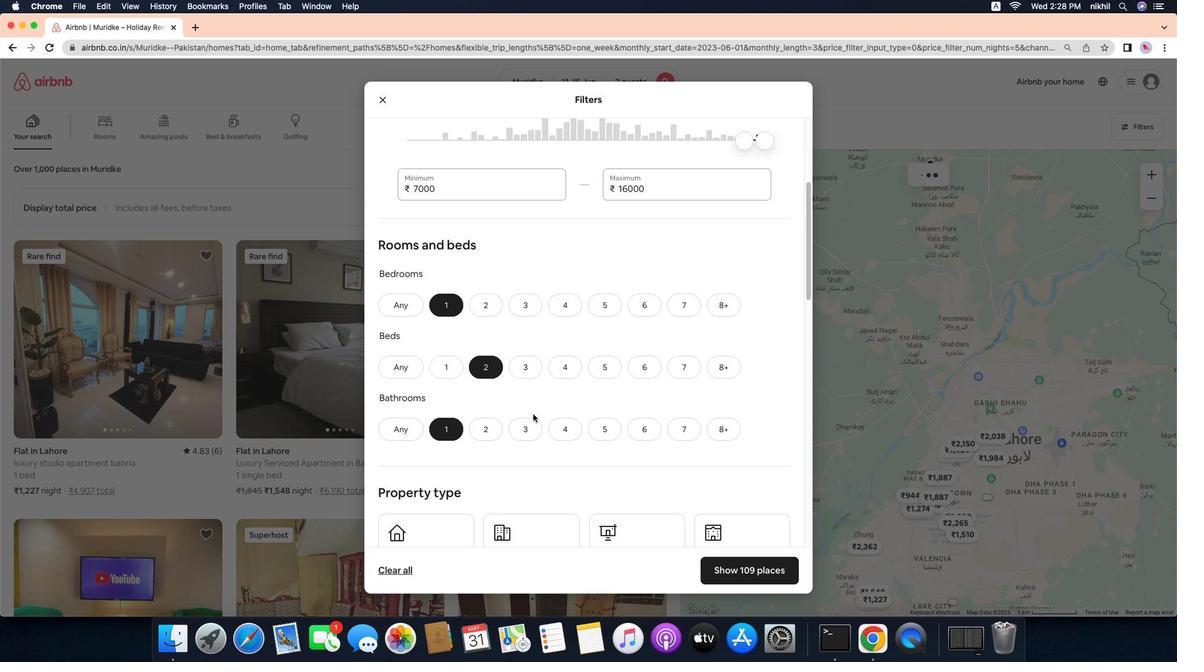 
Action: Mouse pressed left at (523, 396)
Screenshot: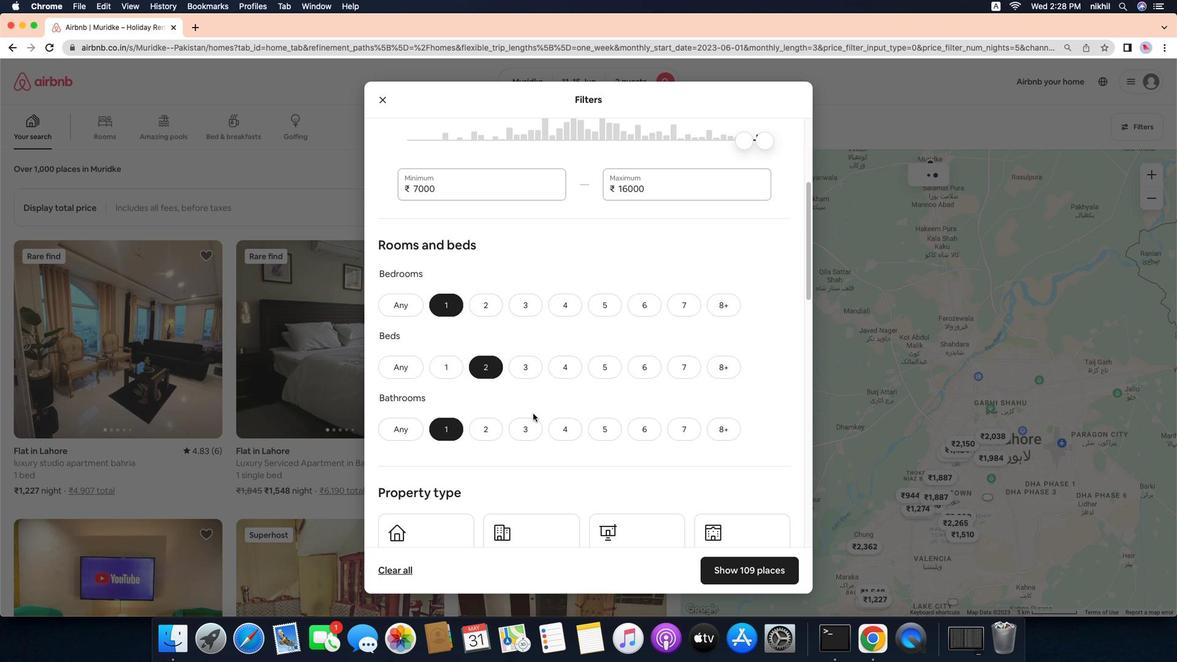 
Action: Mouse moved to (474, 453)
Screenshot: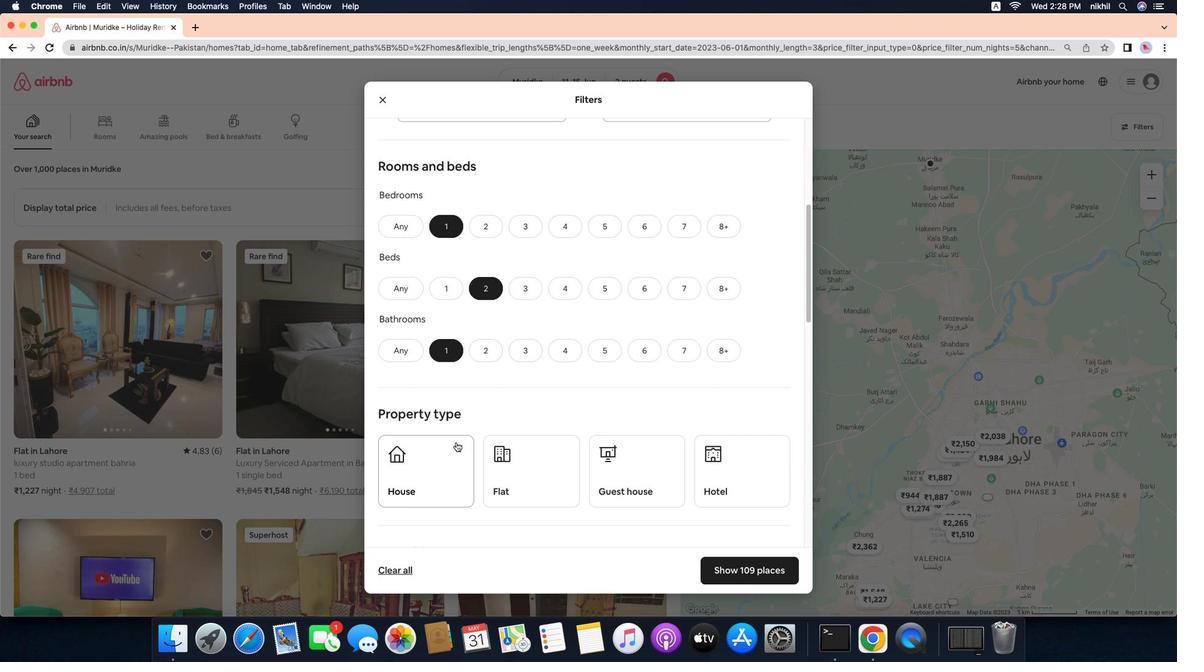 
Action: Mouse pressed left at (474, 453)
Screenshot: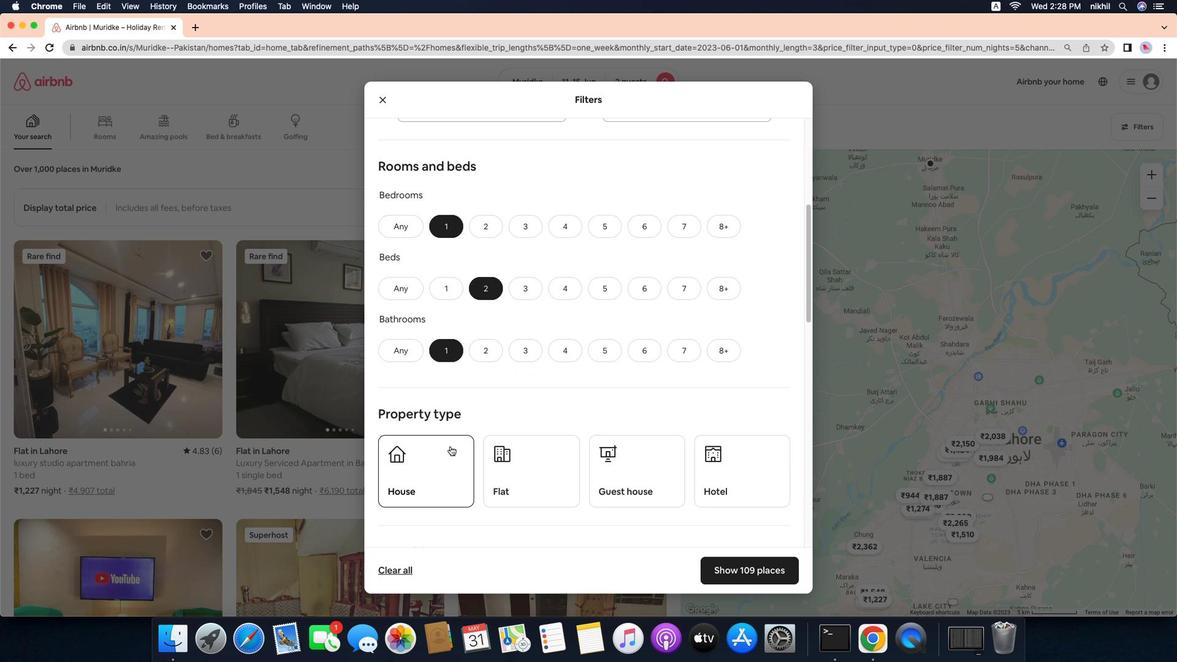 
Action: Mouse moved to (569, 441)
Screenshot: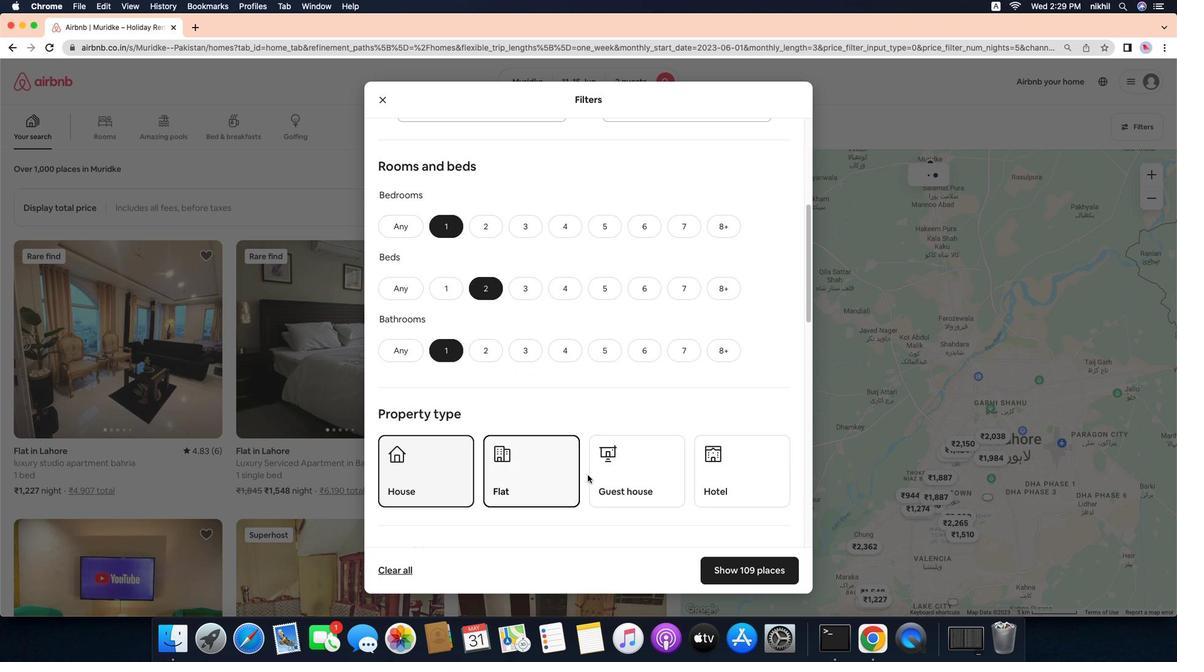 
Action: Mouse scrolled (569, 441) with delta (0, 0)
Screenshot: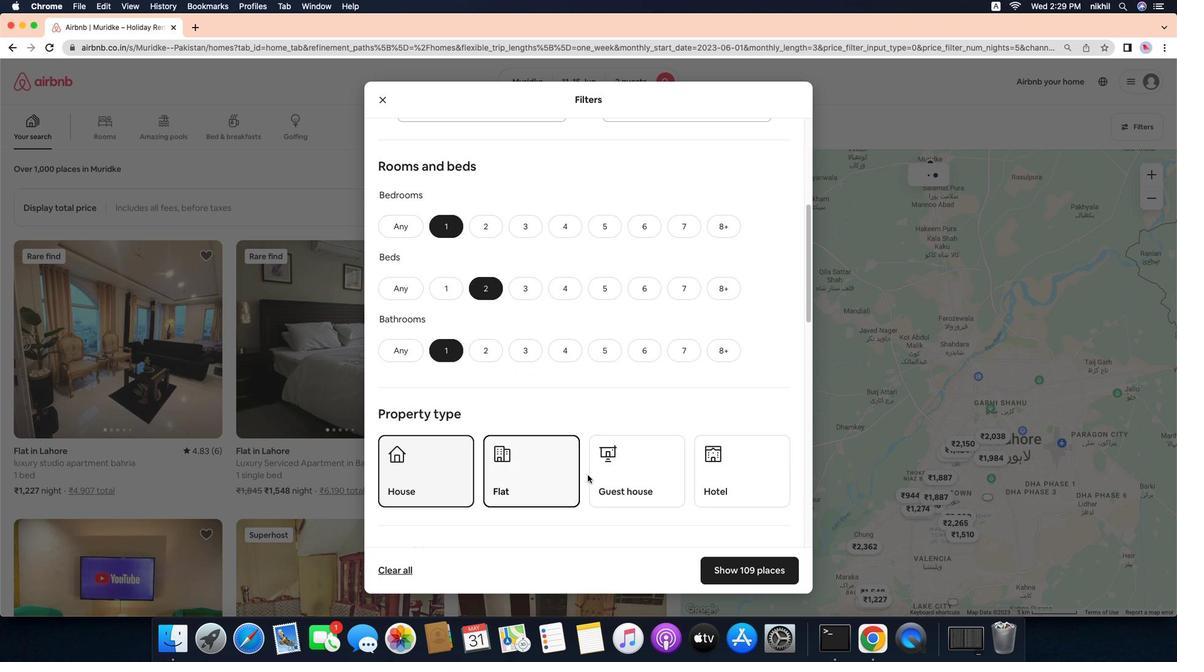 
Action: Mouse moved to (569, 441)
Screenshot: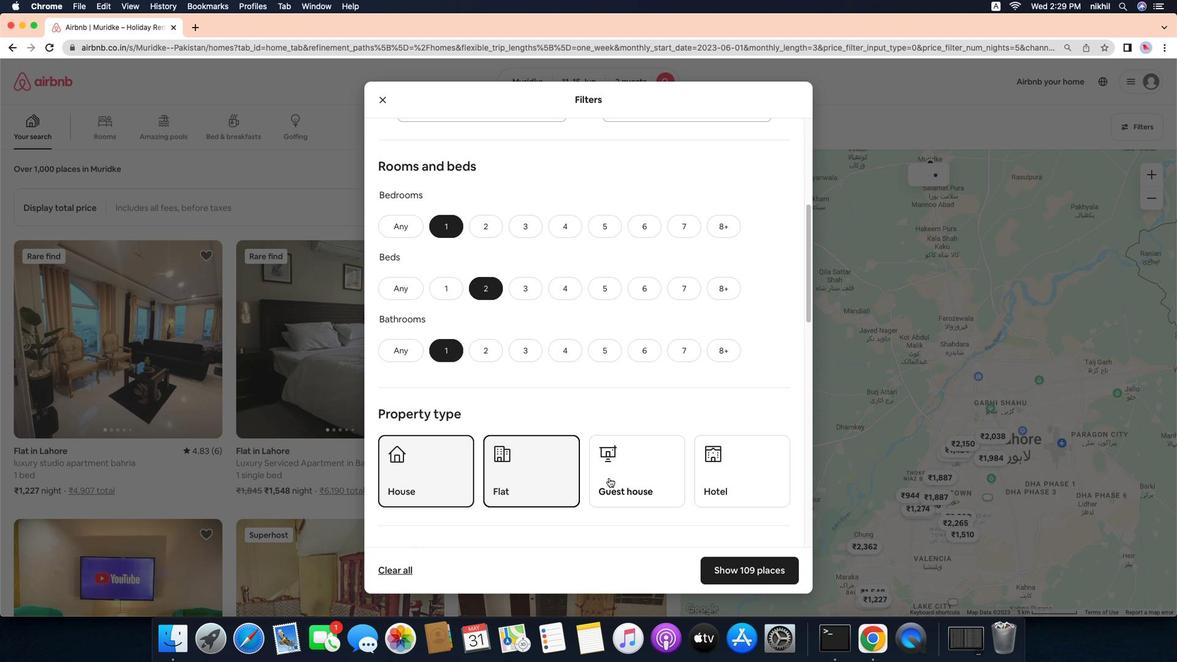 
Action: Mouse scrolled (569, 441) with delta (0, 0)
Screenshot: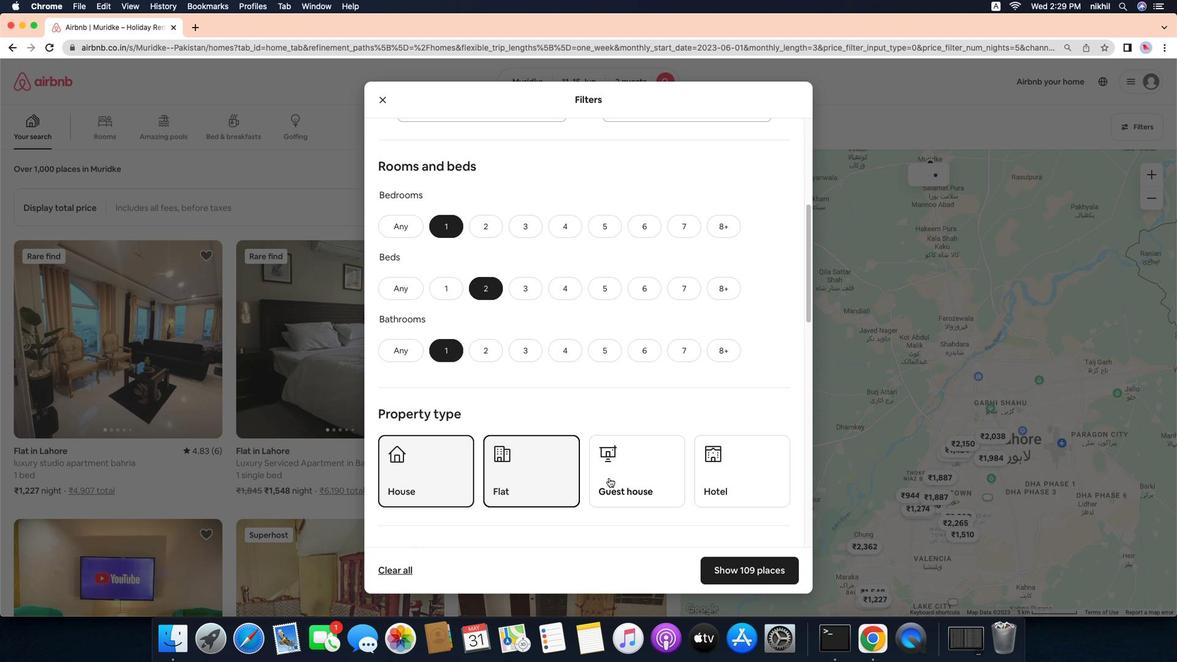 
Action: Mouse scrolled (569, 441) with delta (0, -1)
Screenshot: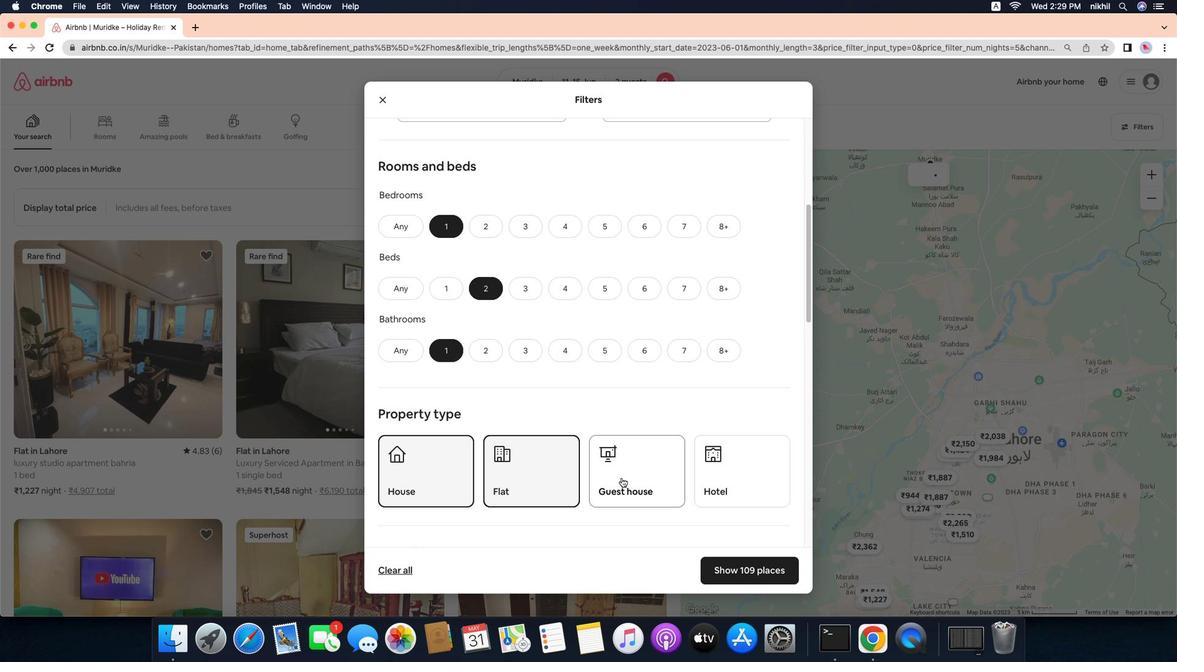 
Action: Mouse moved to (480, 477)
Screenshot: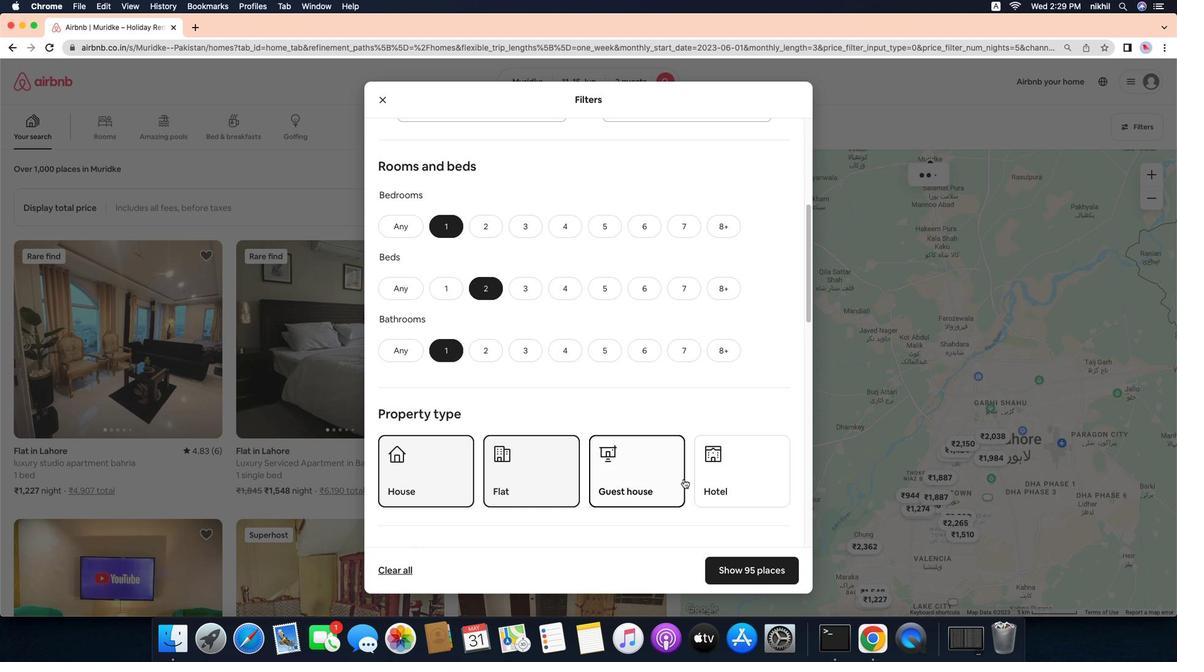 
Action: Mouse pressed left at (480, 477)
Screenshot: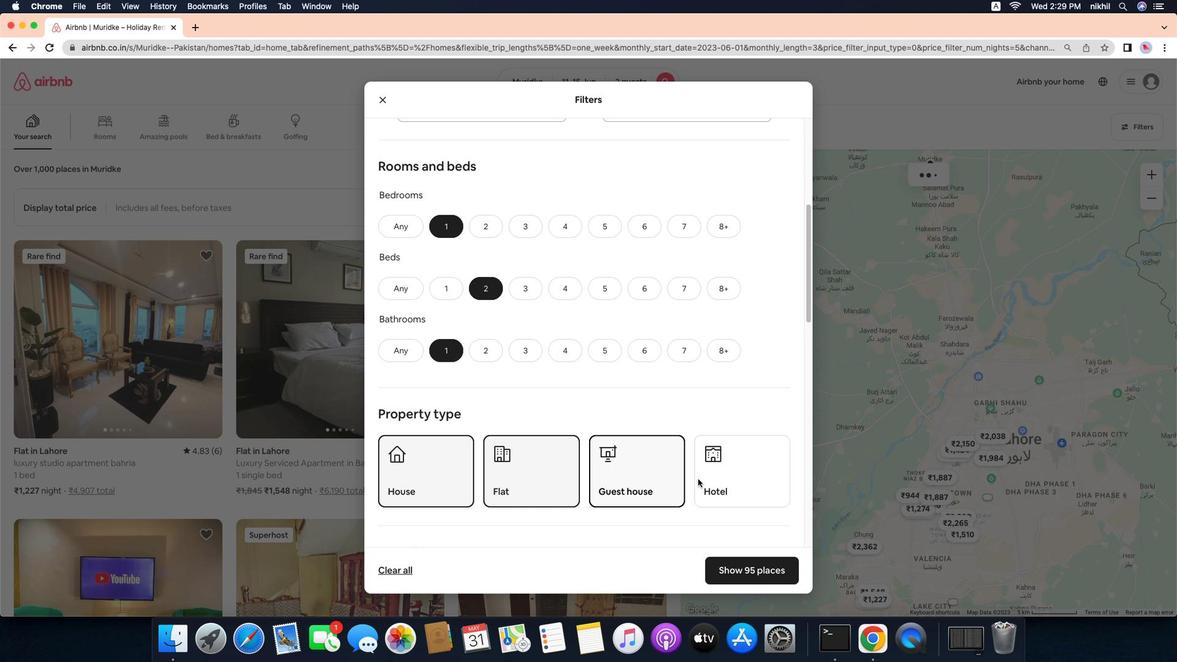 
Action: Mouse moved to (566, 494)
Screenshot: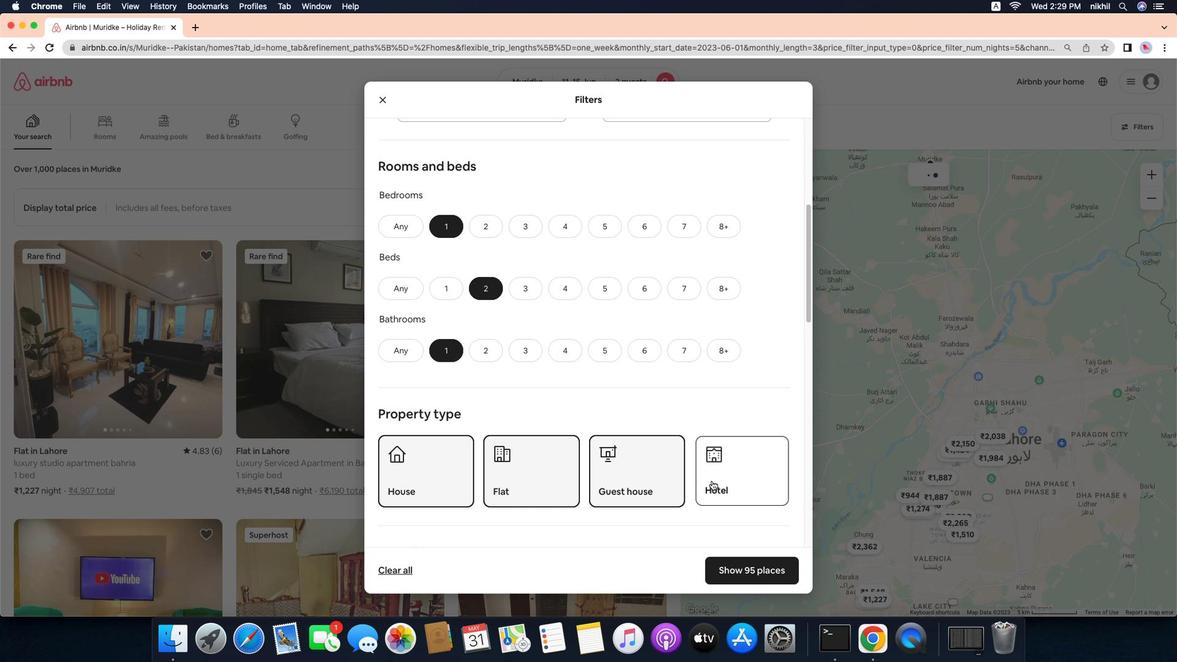
Action: Mouse pressed left at (566, 494)
Screenshot: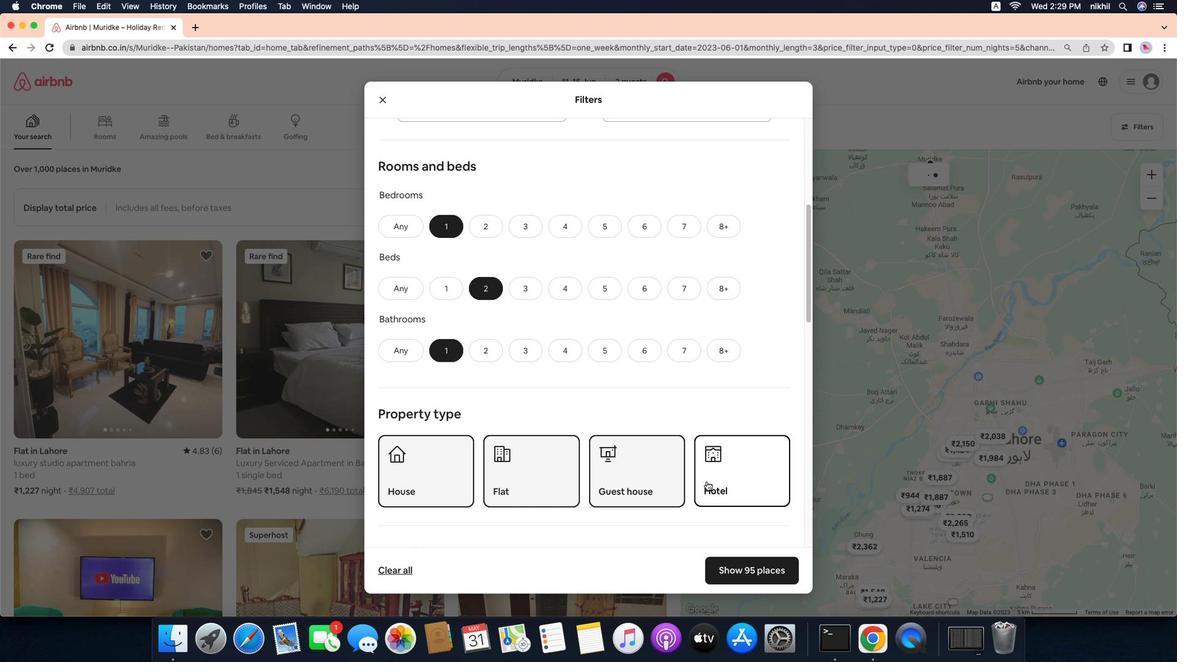 
Action: Mouse moved to (666, 508)
Screenshot: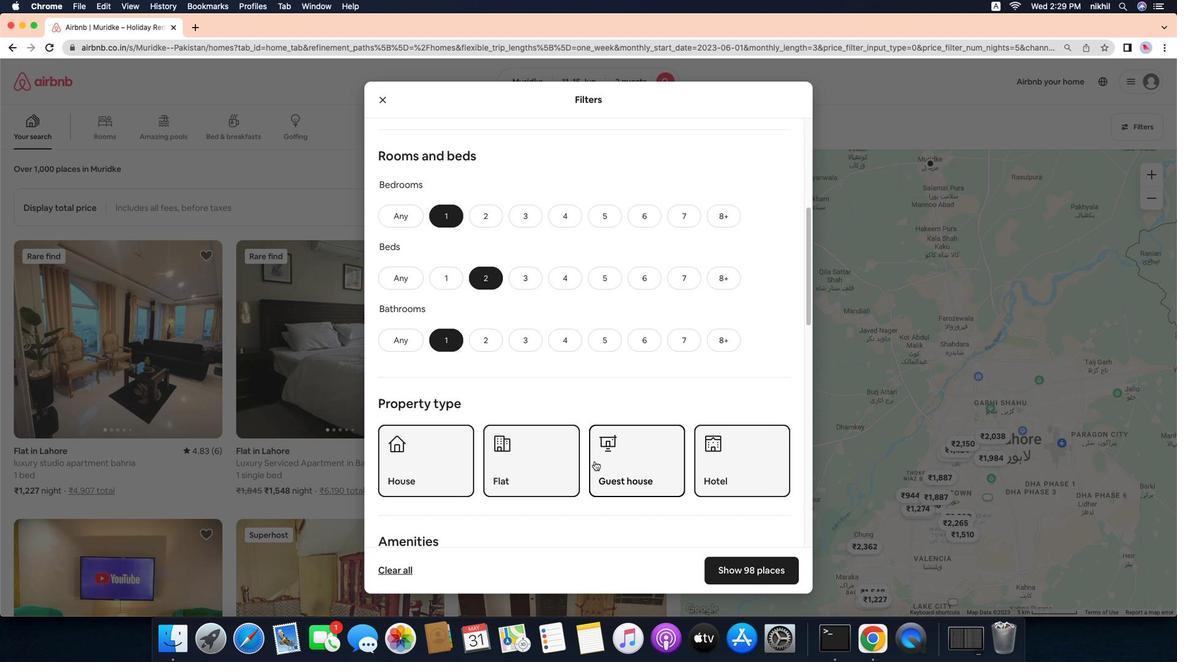 
Action: Mouse pressed left at (666, 508)
Screenshot: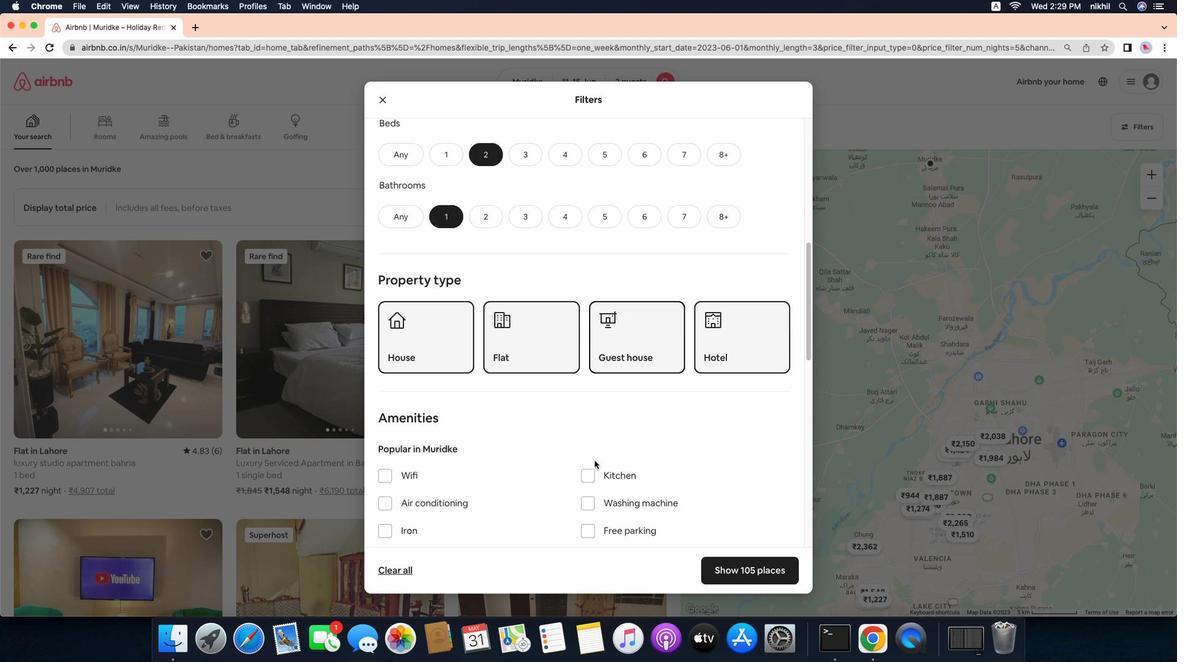 
Action: Mouse moved to (760, 511)
Screenshot: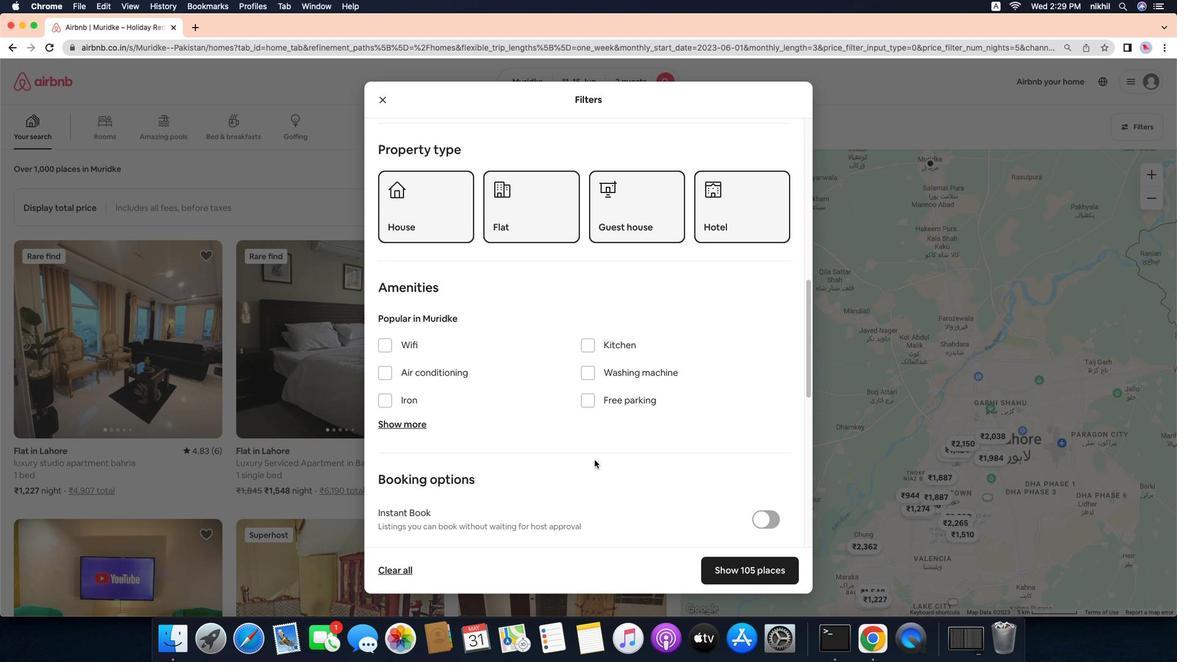 
Action: Mouse pressed left at (760, 511)
Screenshot: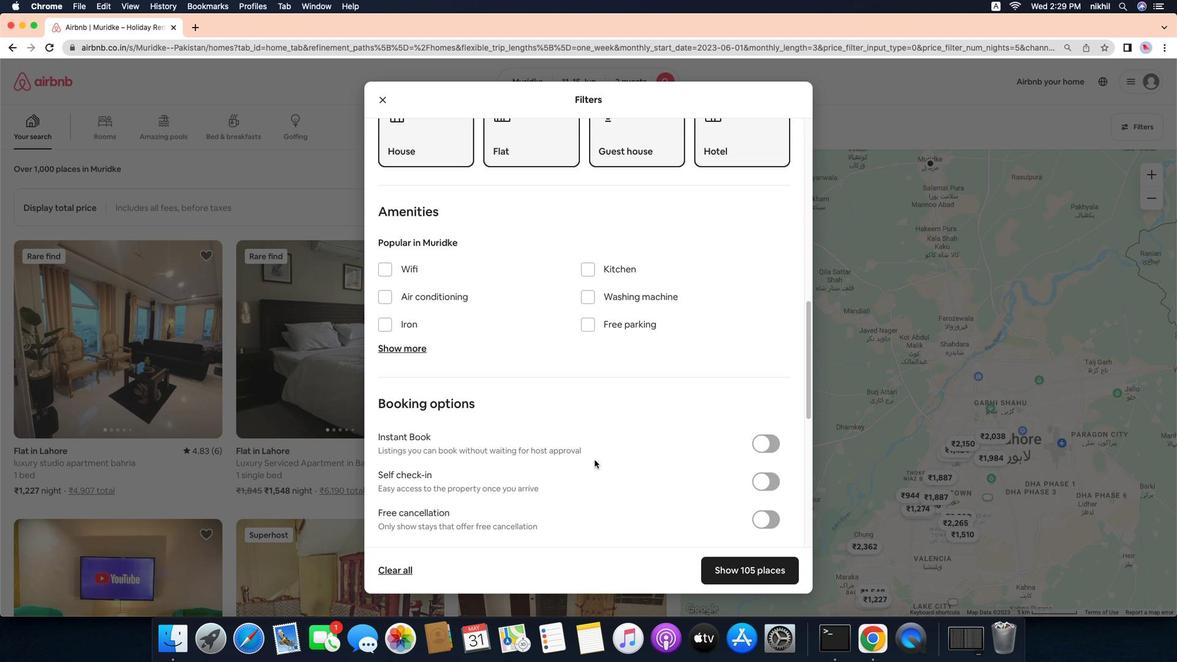 
Action: Mouse moved to (634, 492)
Screenshot: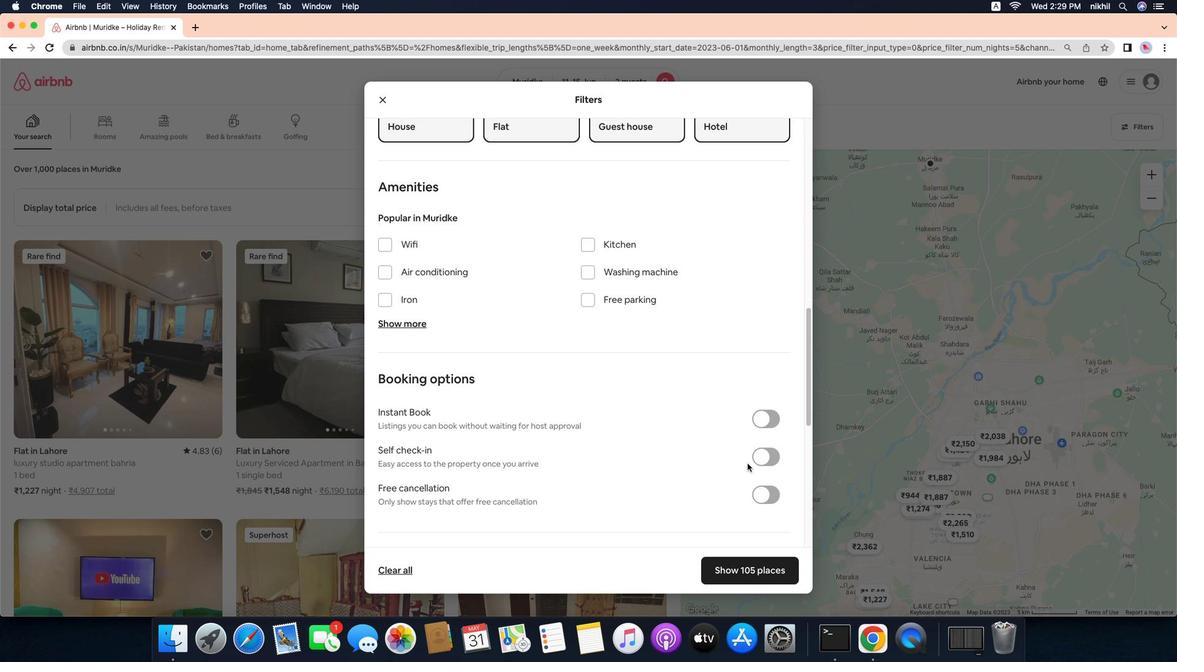 
Action: Mouse scrolled (634, 492) with delta (0, 0)
Screenshot: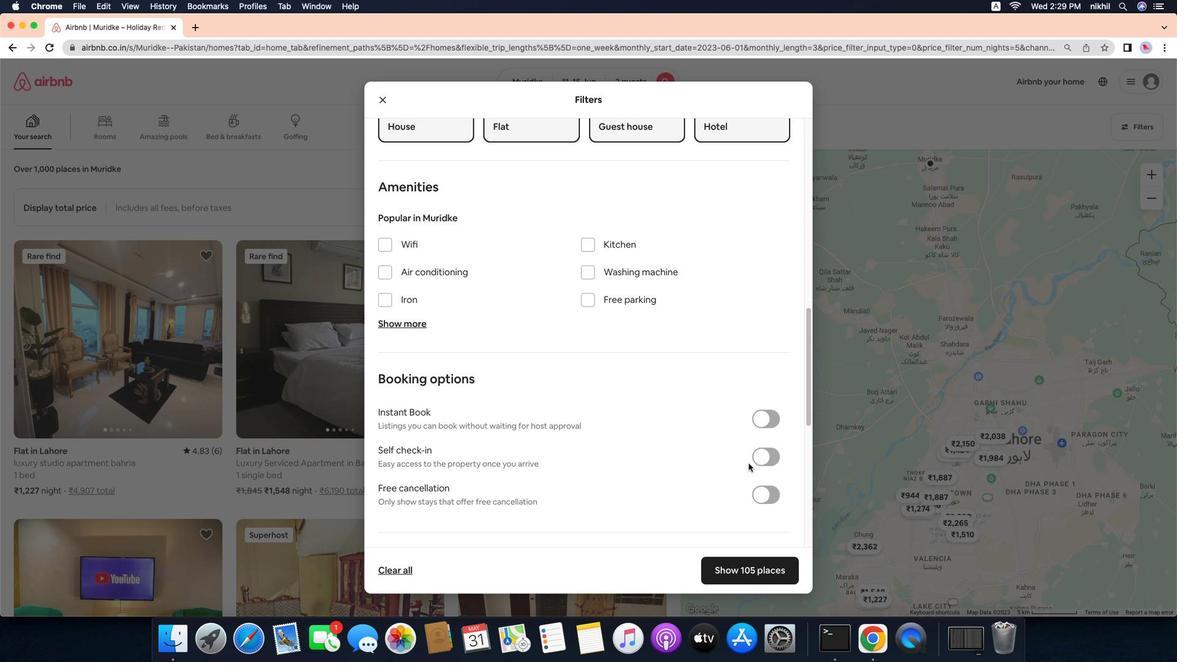 
Action: Mouse scrolled (634, 492) with delta (0, 0)
Screenshot: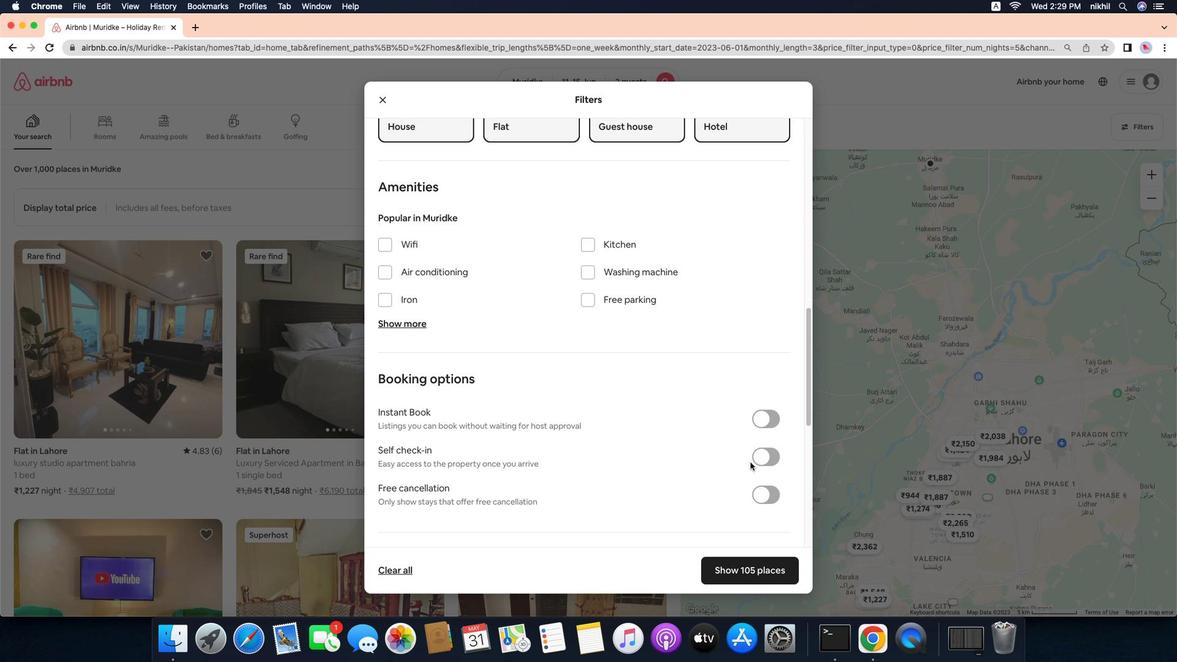 
Action: Mouse scrolled (634, 492) with delta (0, -1)
Screenshot: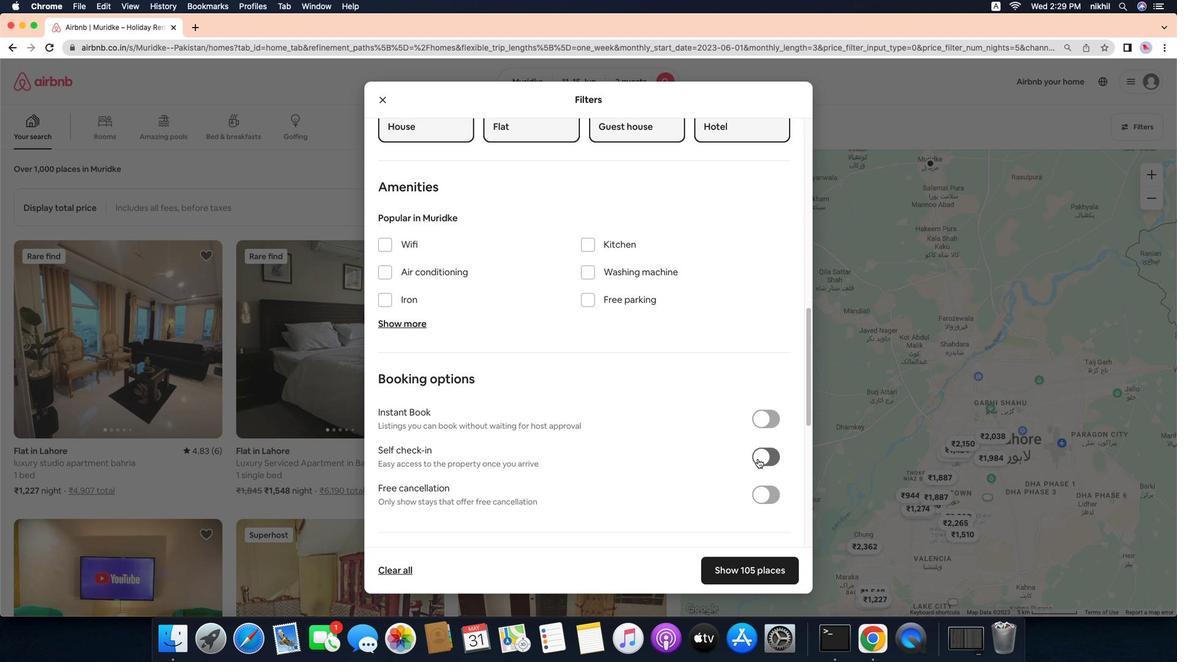 
Action: Mouse scrolled (634, 492) with delta (0, -3)
Screenshot: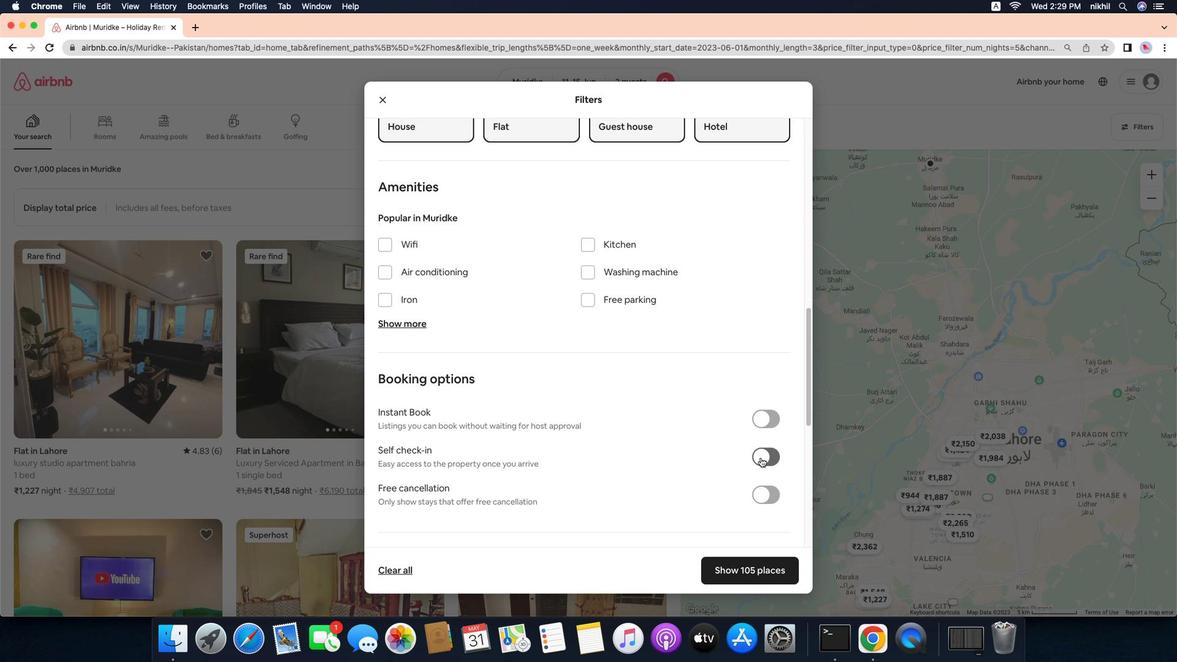 
Action: Mouse moved to (634, 491)
Screenshot: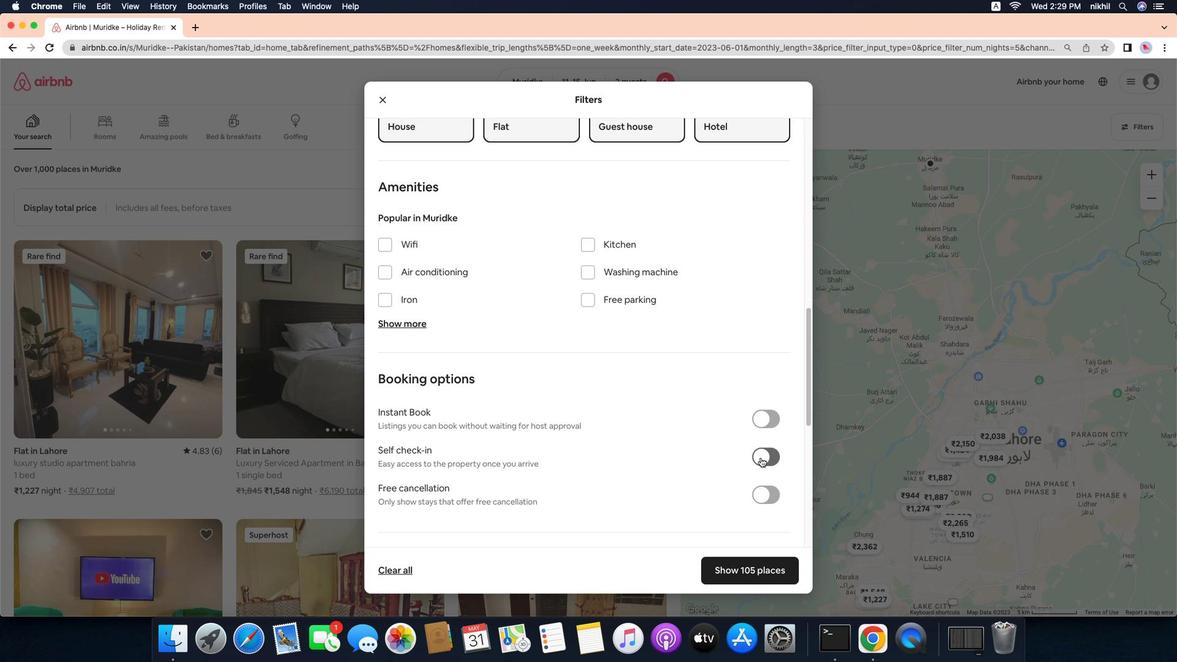 
Action: Mouse scrolled (634, 491) with delta (0, 0)
Screenshot: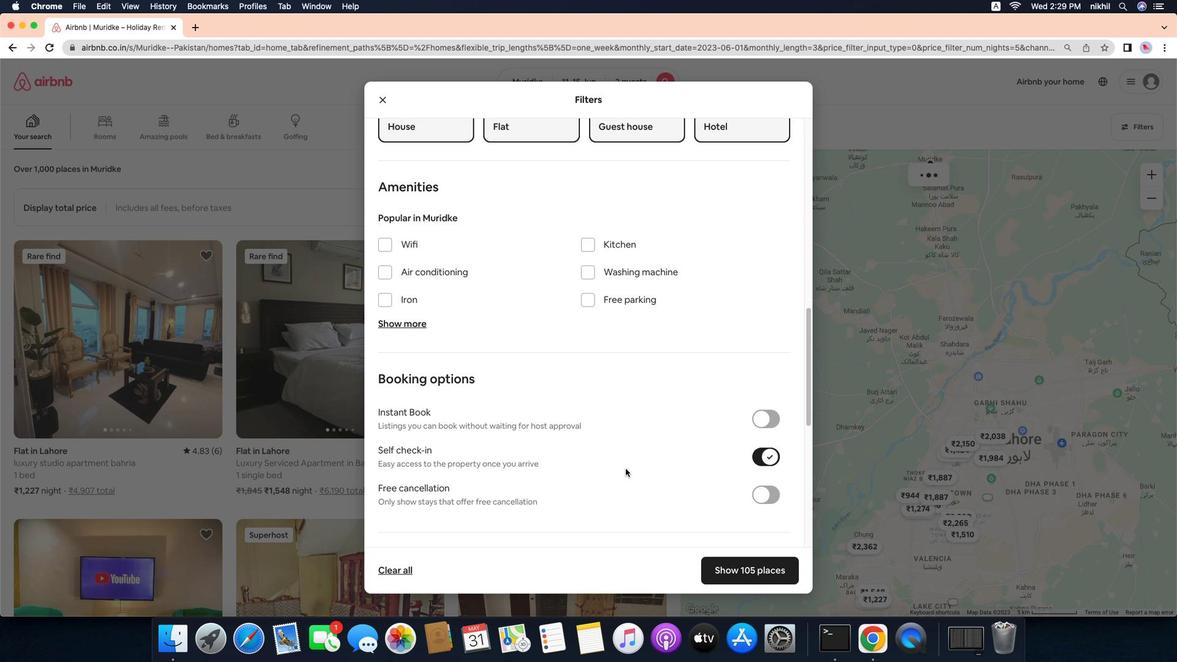 
Action: Mouse scrolled (634, 491) with delta (0, 0)
Screenshot: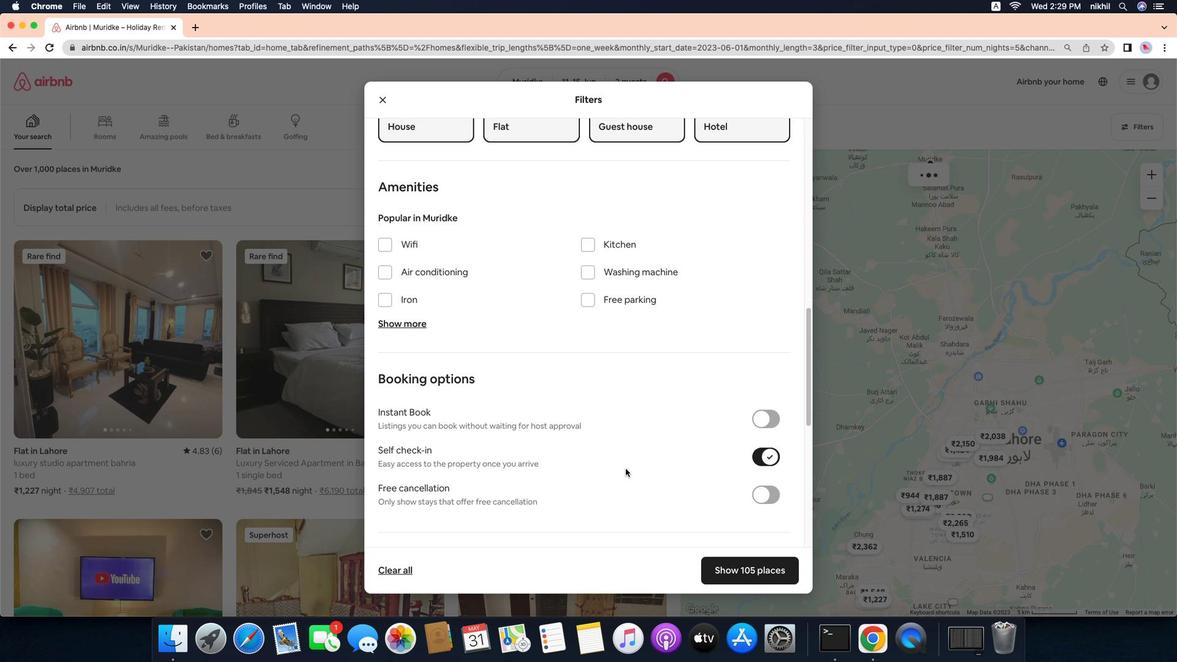 
Action: Mouse moved to (634, 490)
Screenshot: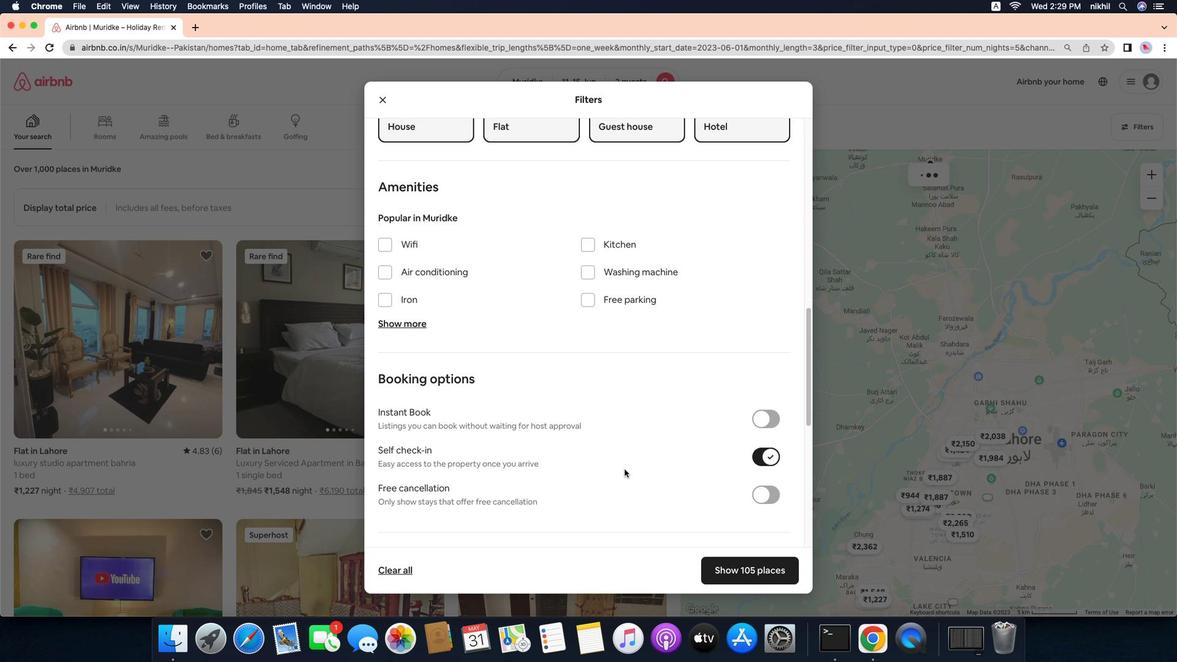 
Action: Mouse scrolled (634, 490) with delta (0, -2)
Screenshot: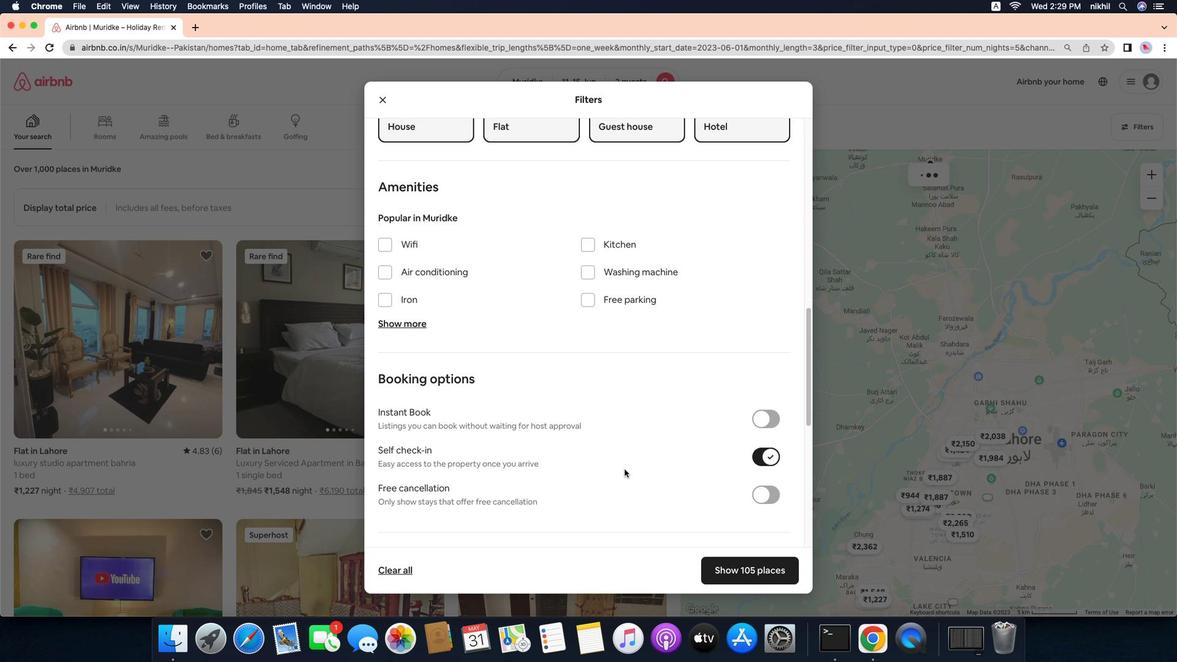 
Action: Mouse moved to (812, 488)
Screenshot: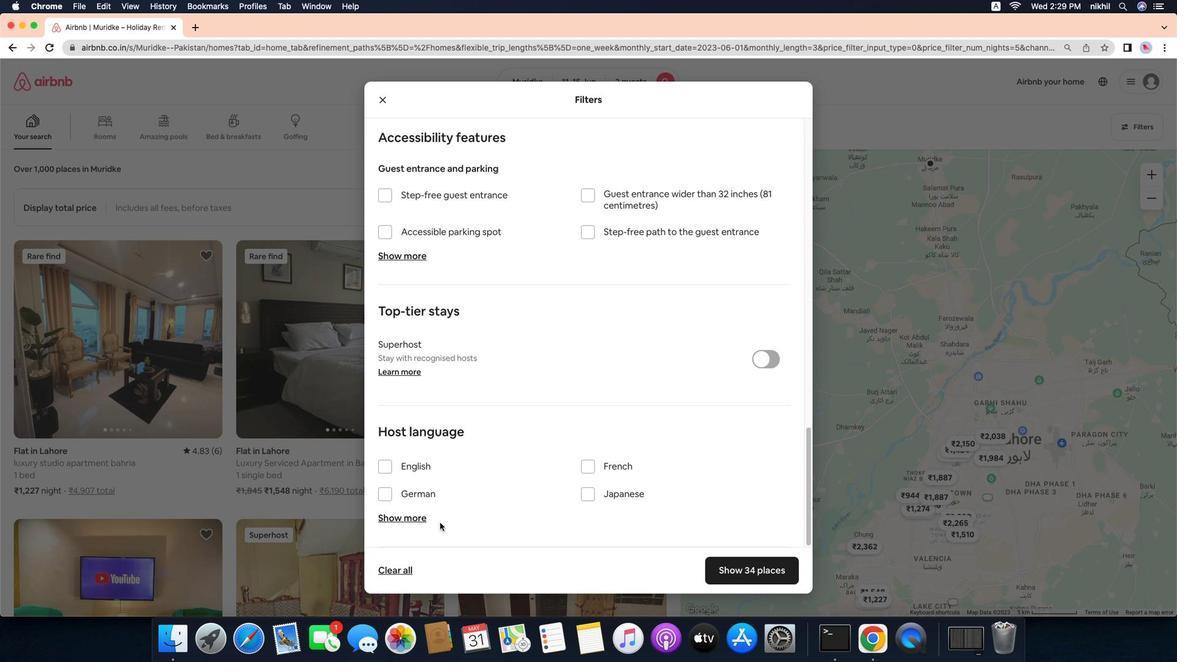 
Action: Mouse pressed left at (812, 488)
Screenshot: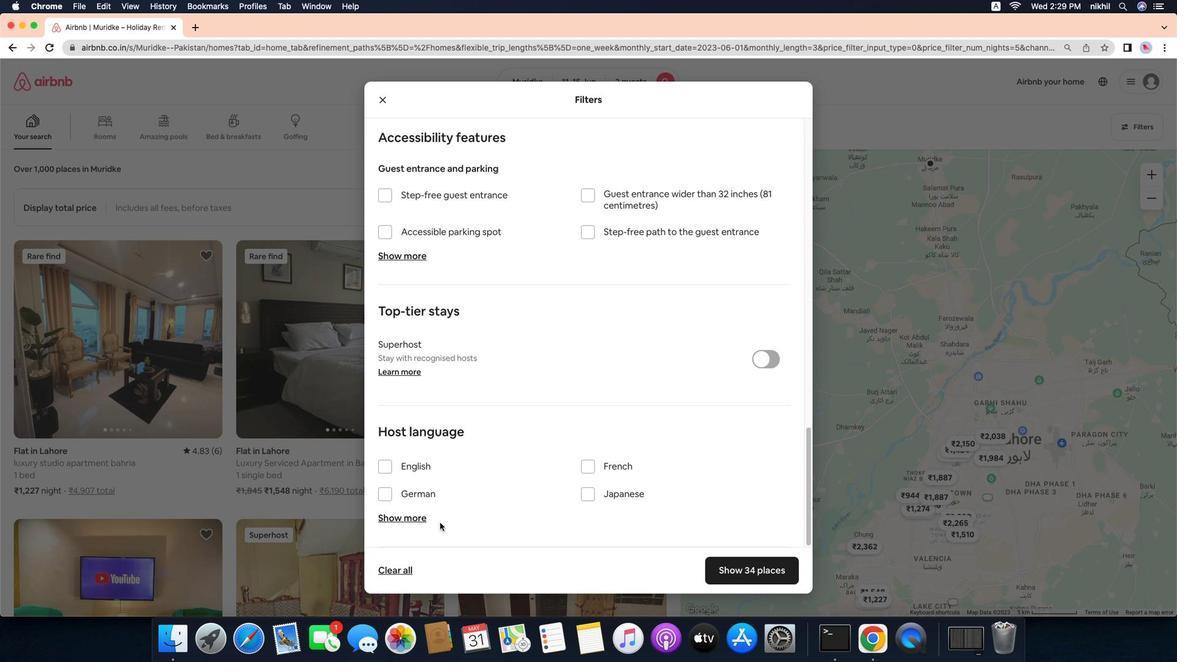 
Action: Mouse moved to (666, 500)
Screenshot: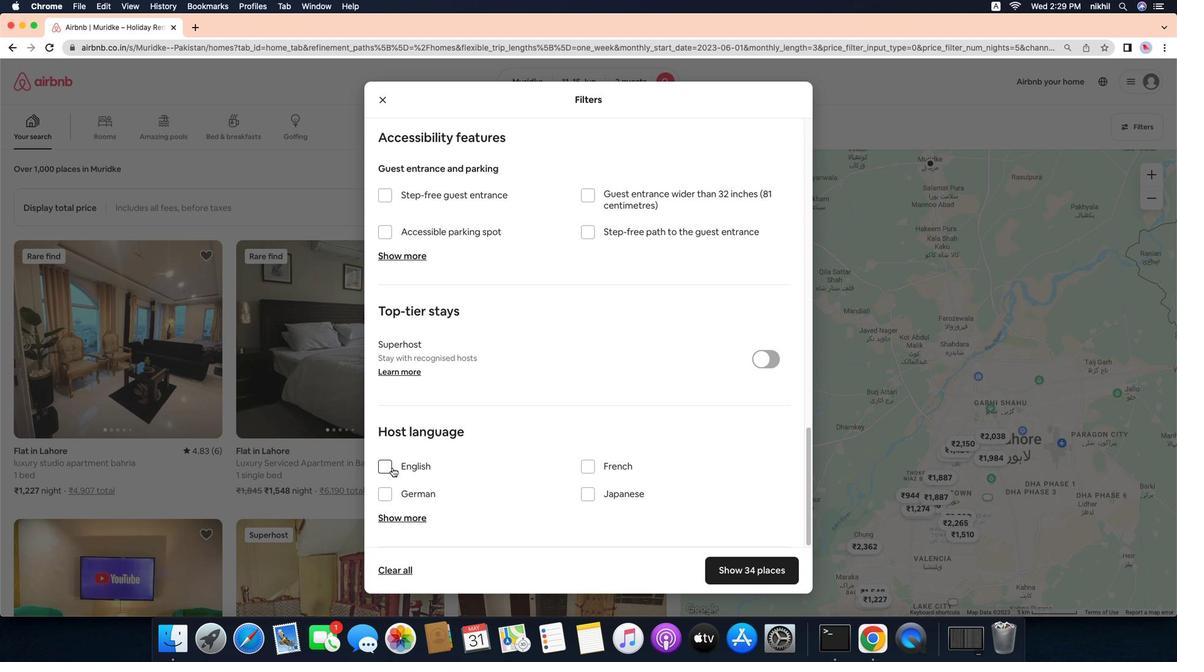
Action: Mouse scrolled (666, 500) with delta (0, 0)
Screenshot: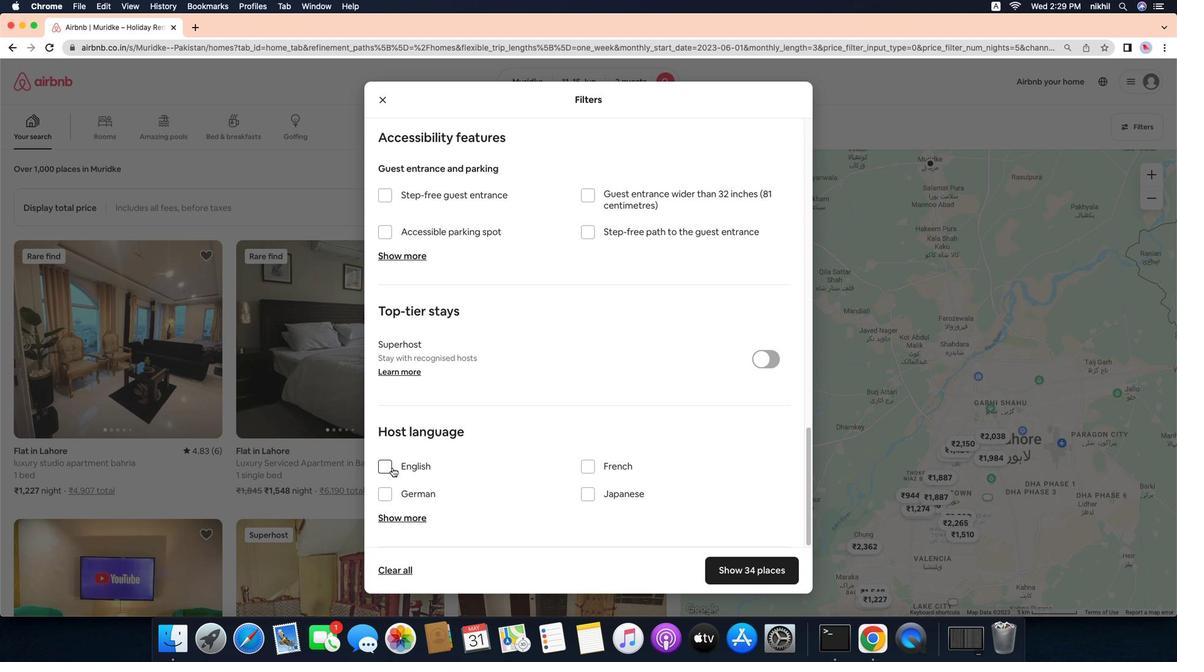
Action: Mouse scrolled (666, 500) with delta (0, 0)
Screenshot: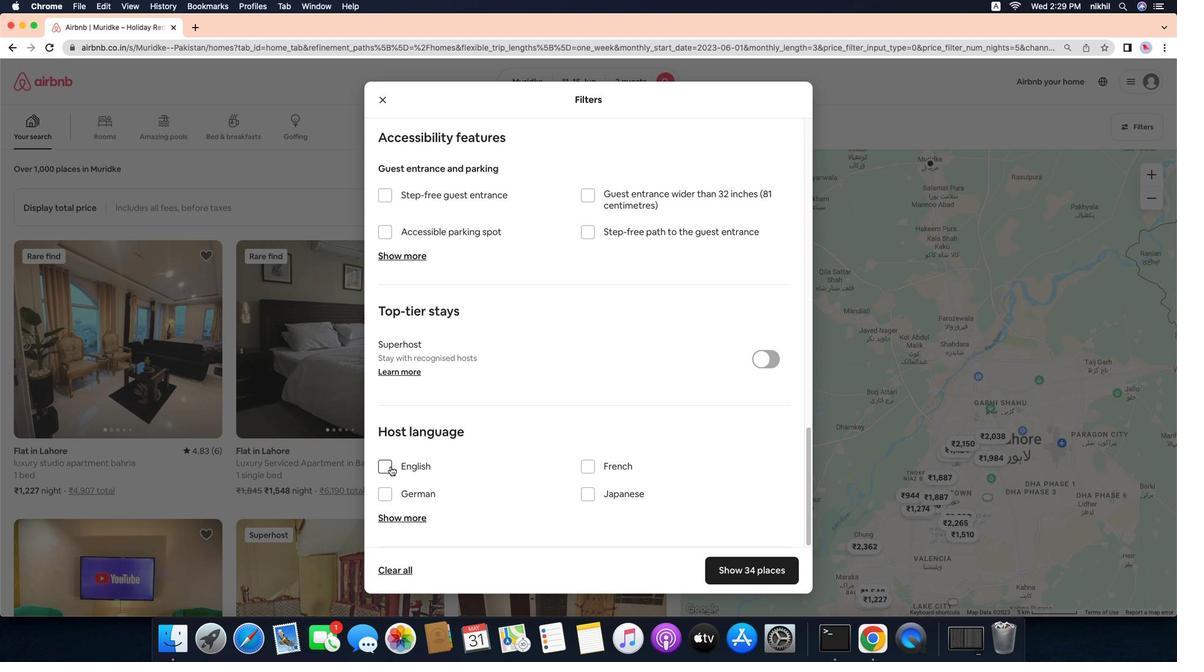 
Action: Mouse moved to (666, 499)
Screenshot: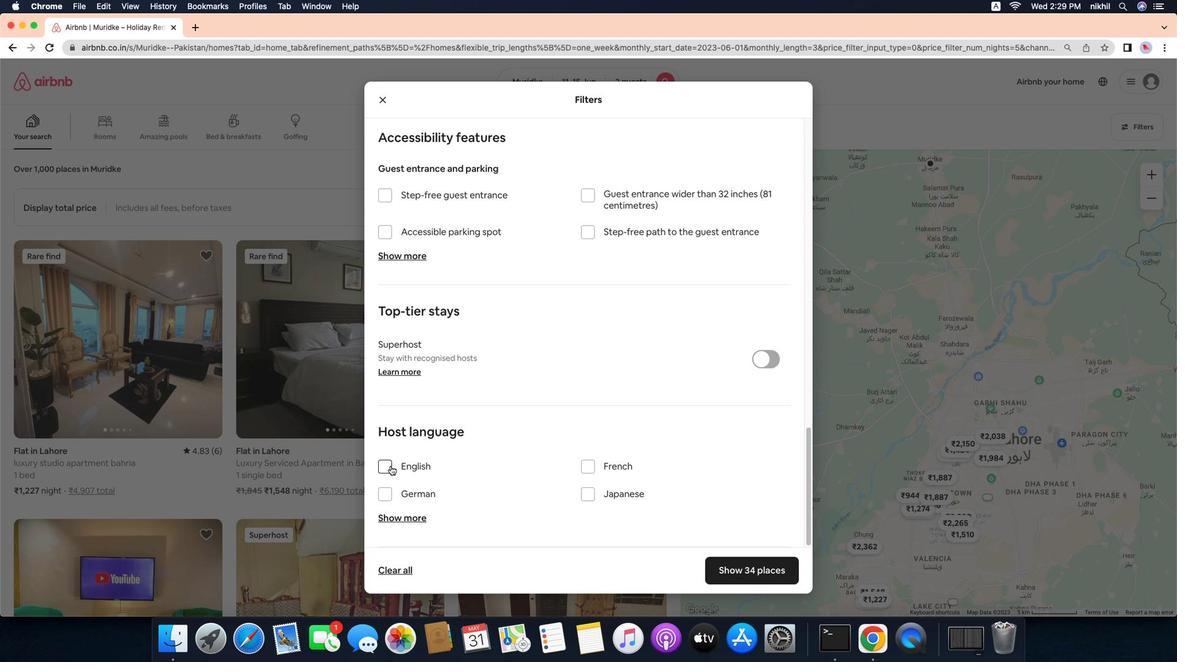 
Action: Mouse scrolled (666, 499) with delta (0, -2)
Screenshot: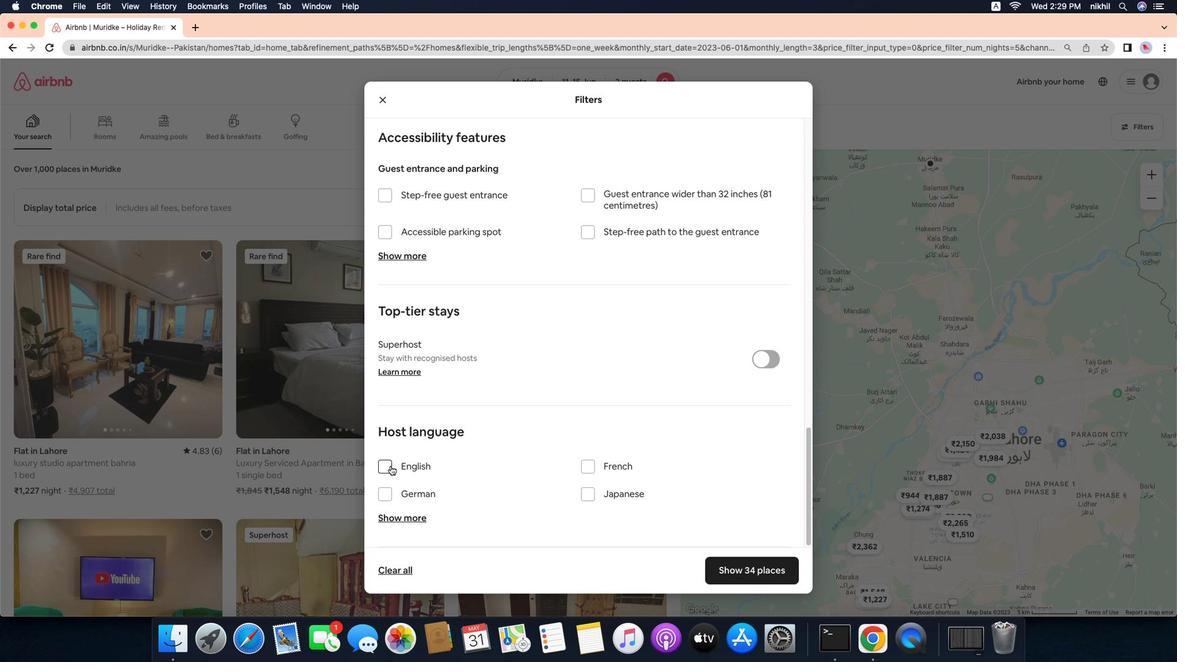 
Action: Mouse moved to (665, 496)
Screenshot: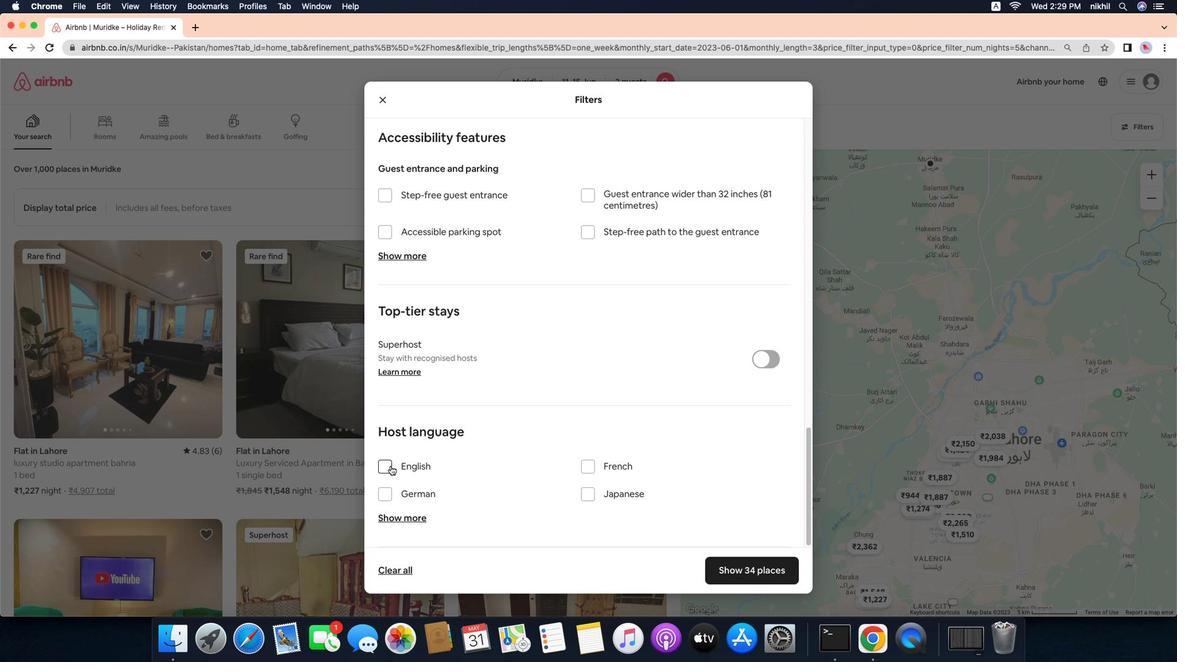 
Action: Mouse scrolled (665, 496) with delta (0, 0)
Screenshot: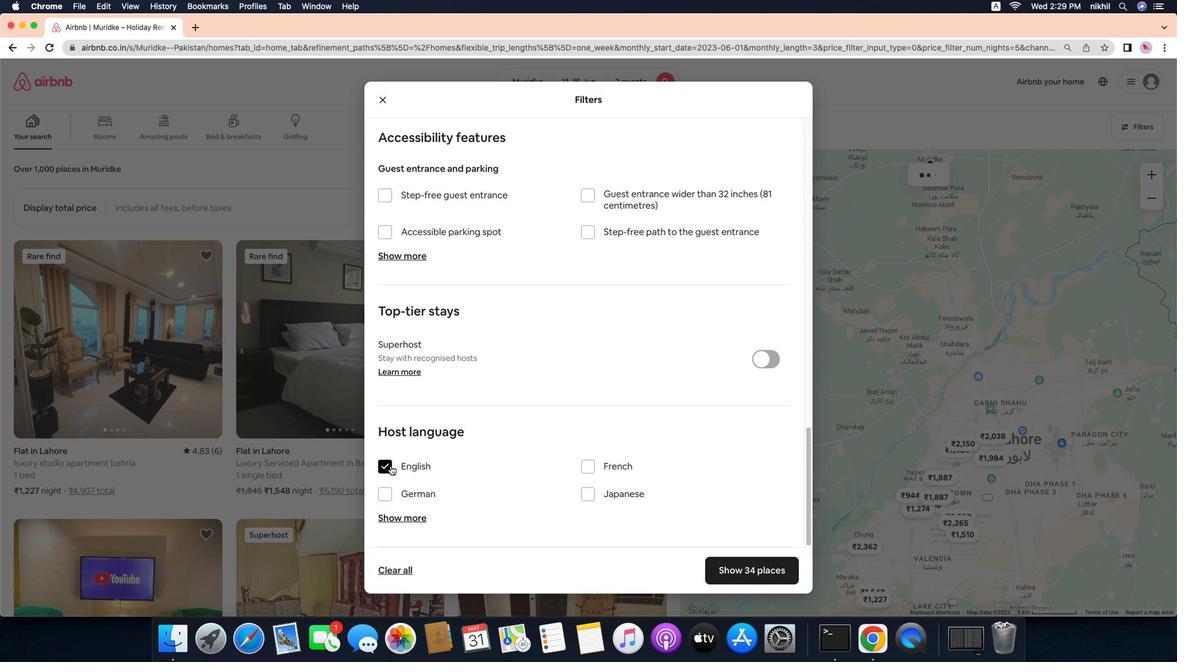 
Action: Mouse scrolled (665, 496) with delta (0, 0)
Screenshot: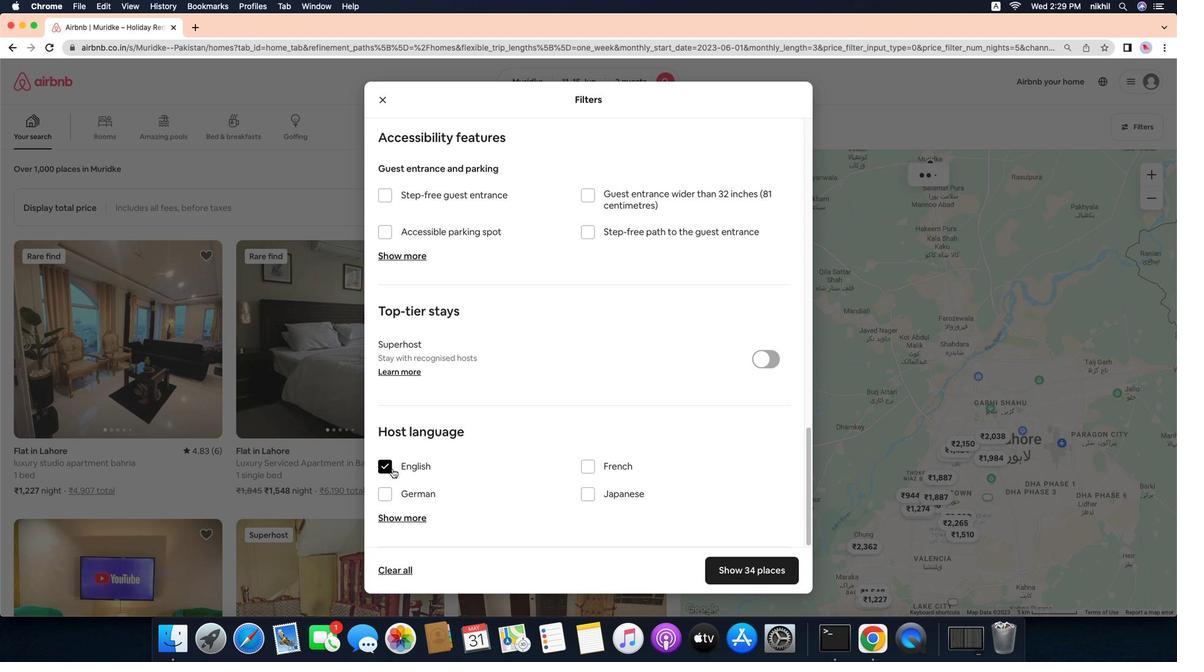 
Action: Mouse scrolled (665, 496) with delta (0, -2)
Screenshot: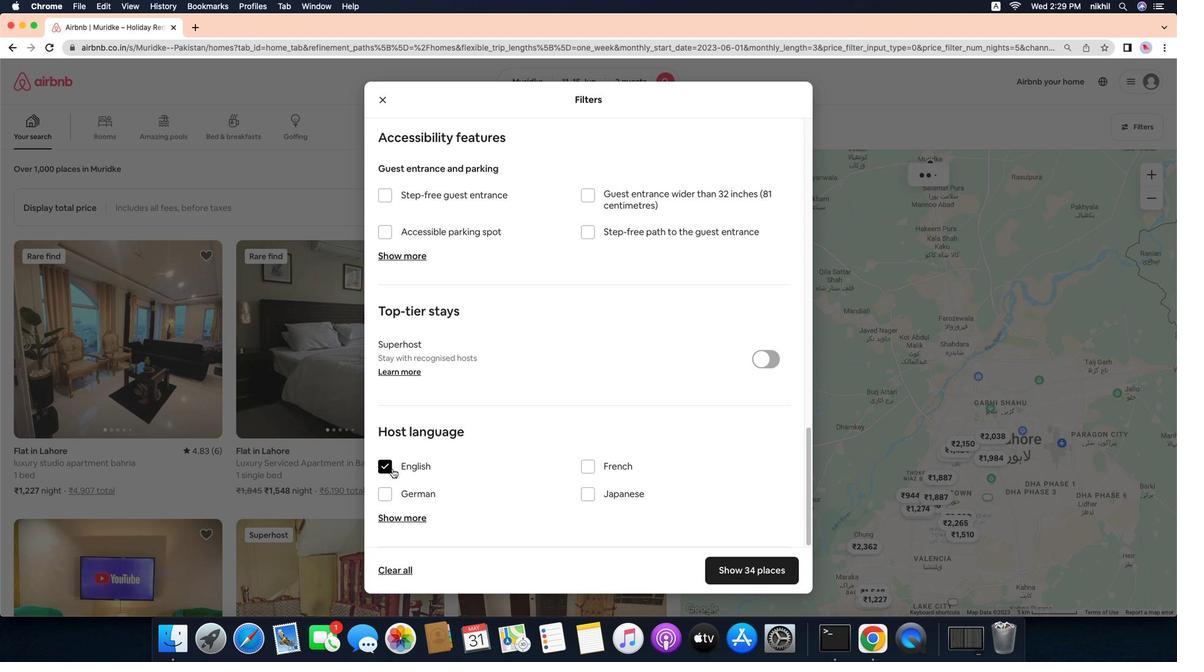 
Action: Mouse moved to (663, 493)
Screenshot: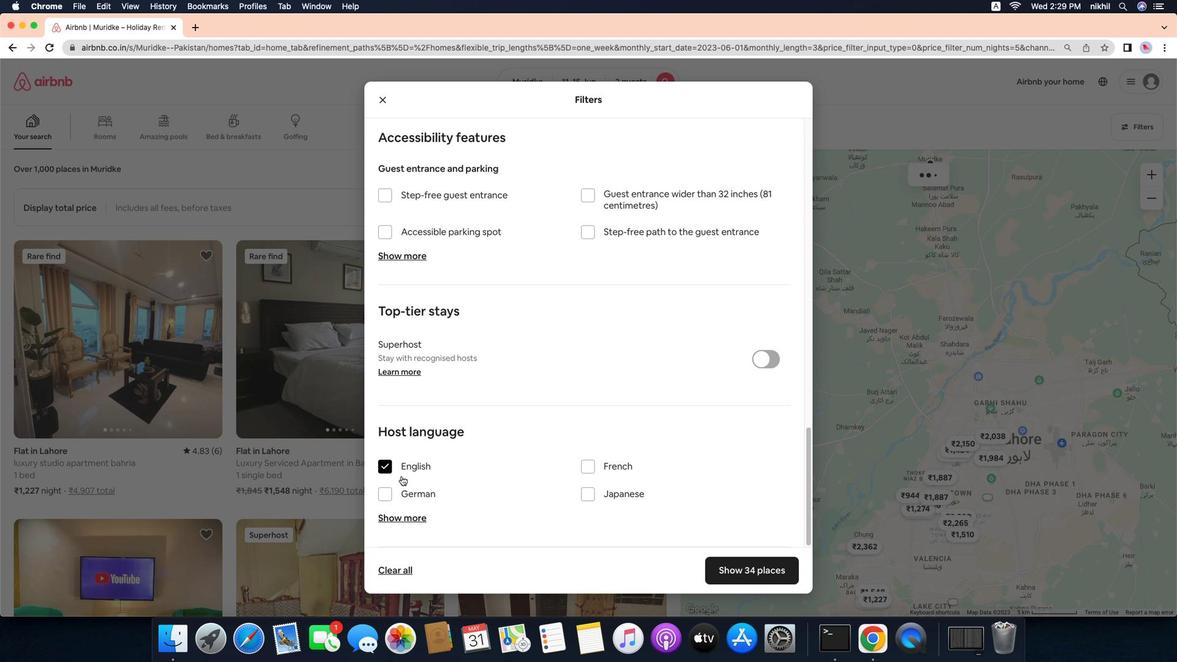 
Action: Mouse scrolled (663, 493) with delta (0, -4)
Screenshot: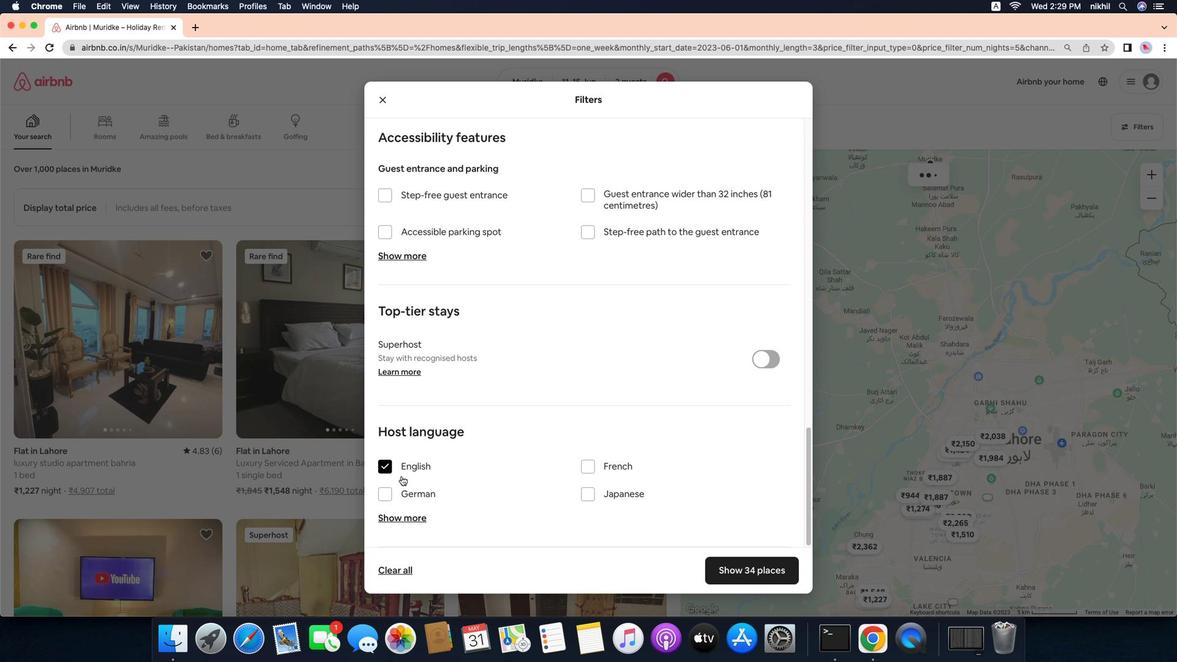 
Action: Mouse moved to (416, 497)
Screenshot: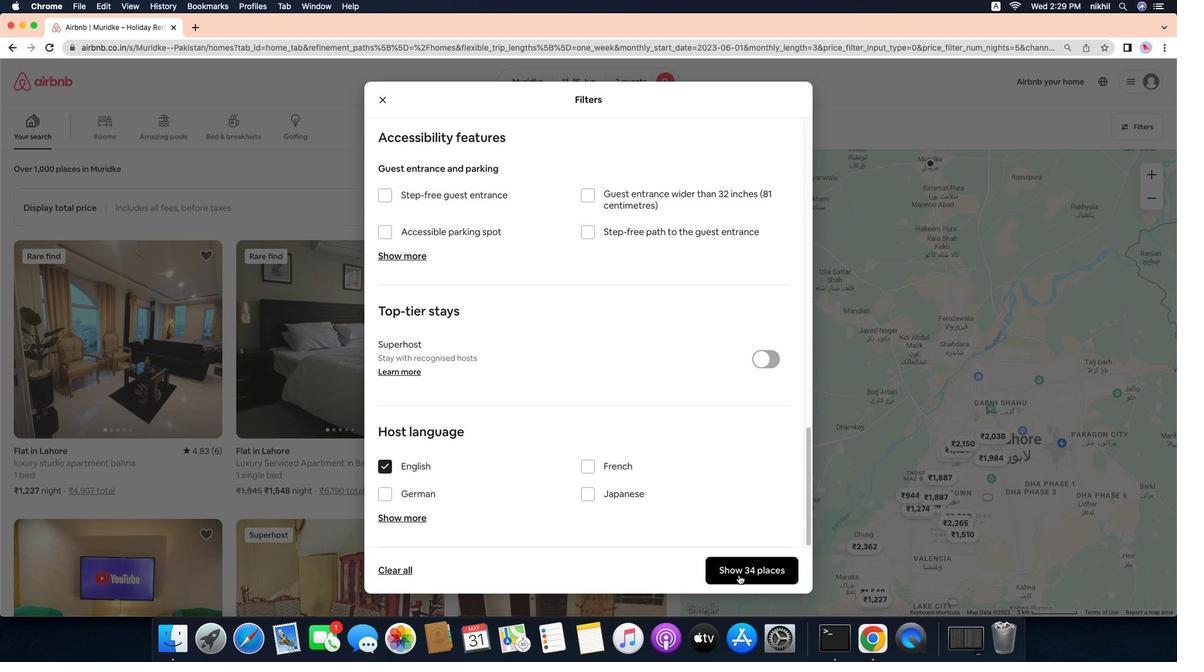 
Action: Mouse pressed left at (416, 497)
Screenshot: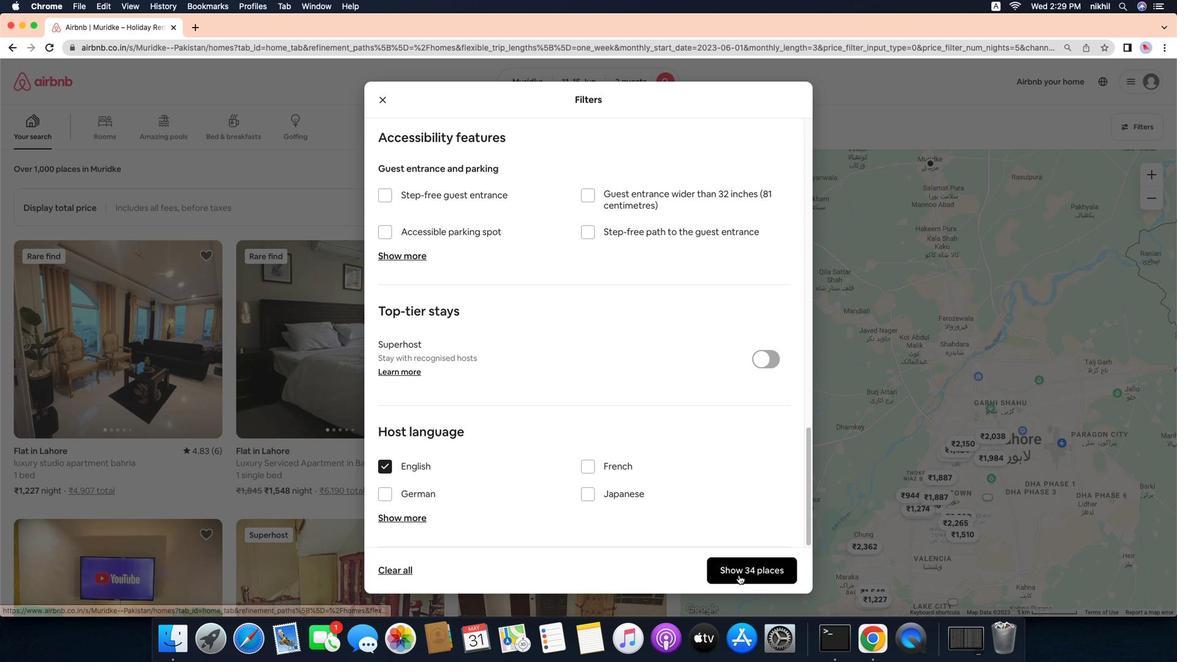 
Action: Mouse moved to (788, 613)
Screenshot: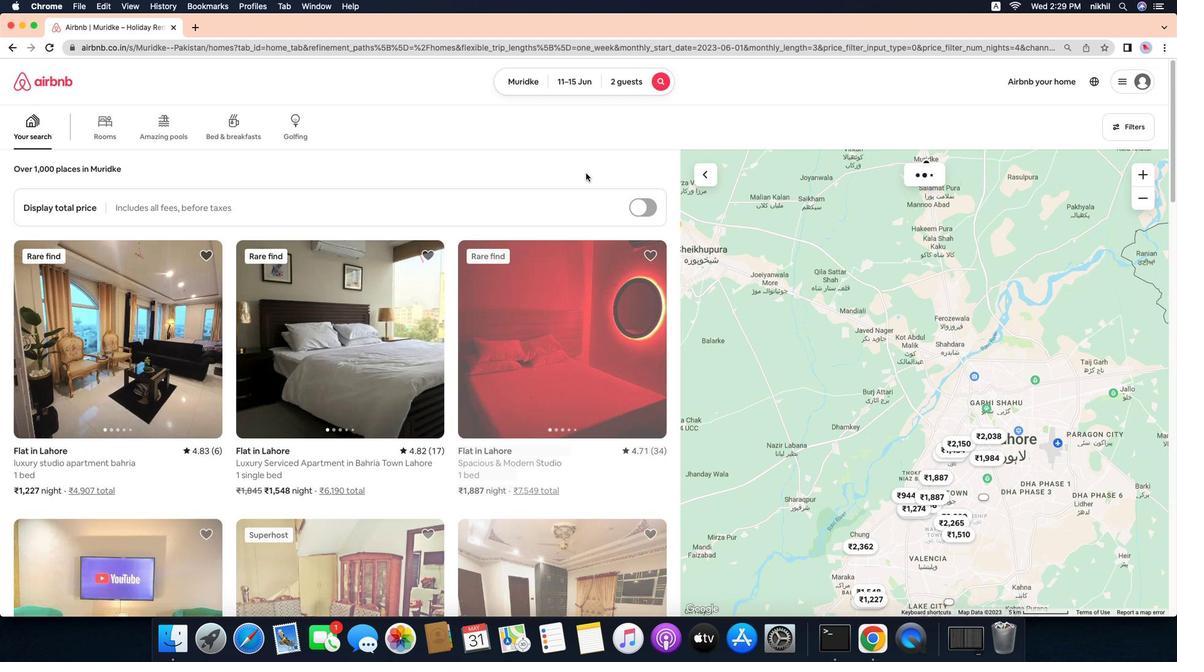 
Action: Mouse pressed left at (788, 613)
Screenshot: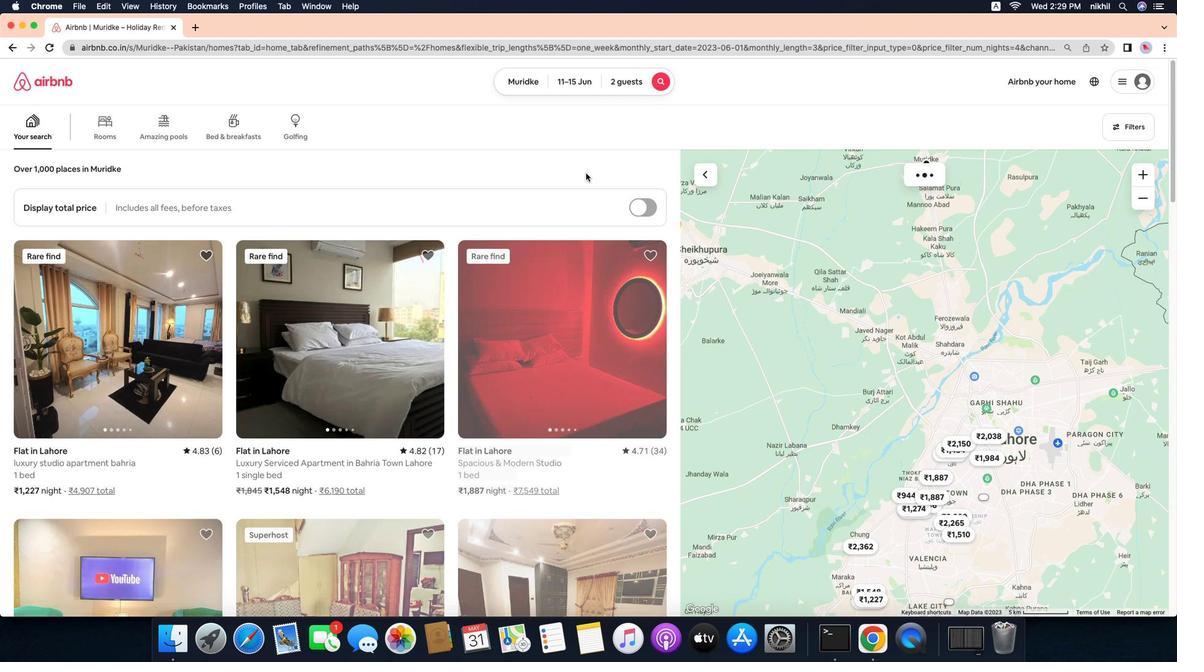 
Action: Mouse moved to (625, 184)
Screenshot: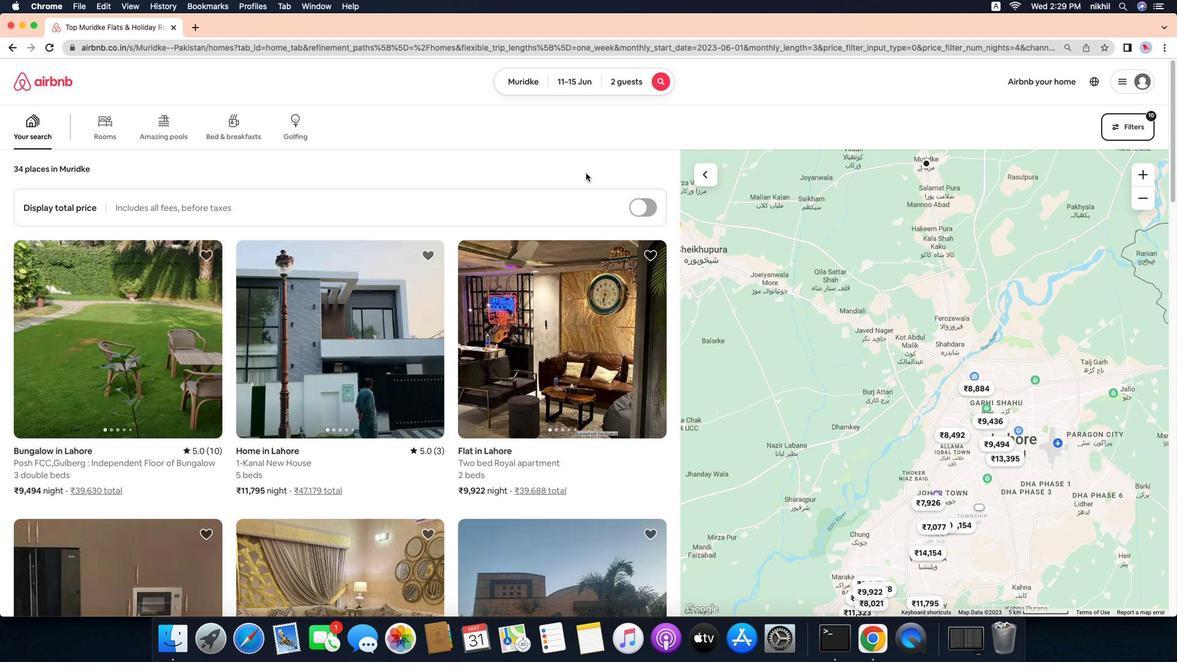 
